 Task: Create a due date automation trigger when advanced on, 2 working days before a card is due add fields without custom field "Resume" set to a number lower than 1 and lower or equal to 10 is due at 11:00 AM.
Action: Mouse moved to (1164, 95)
Screenshot: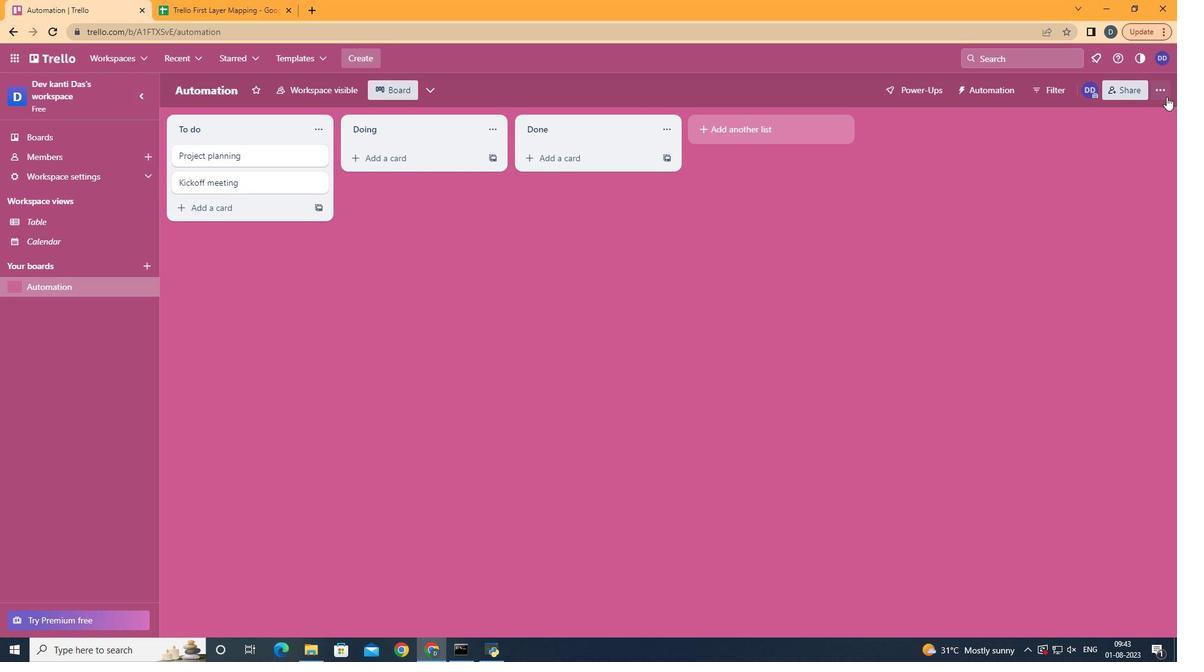 
Action: Mouse pressed left at (1164, 95)
Screenshot: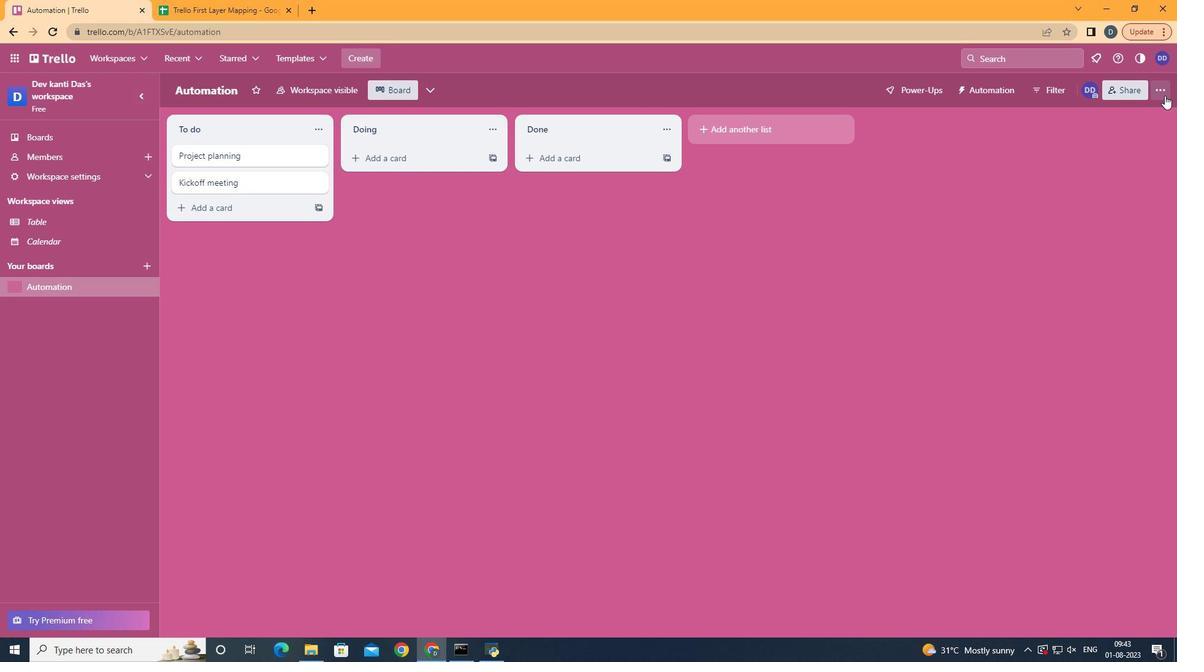 
Action: Mouse moved to (1079, 258)
Screenshot: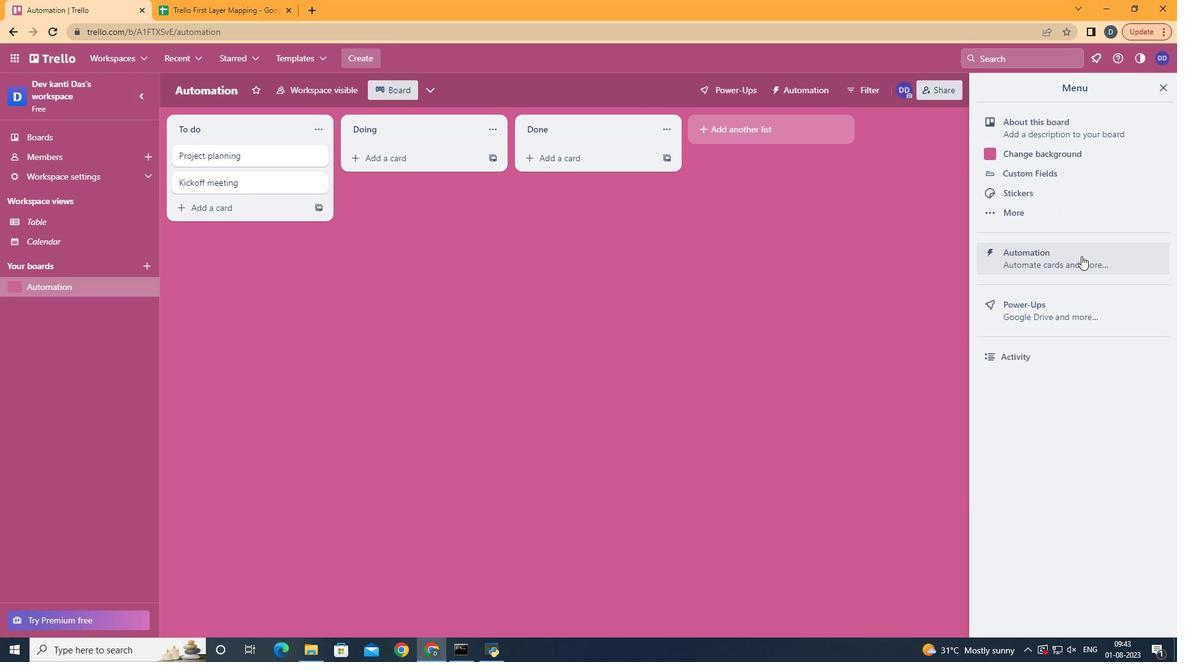 
Action: Mouse pressed left at (1079, 258)
Screenshot: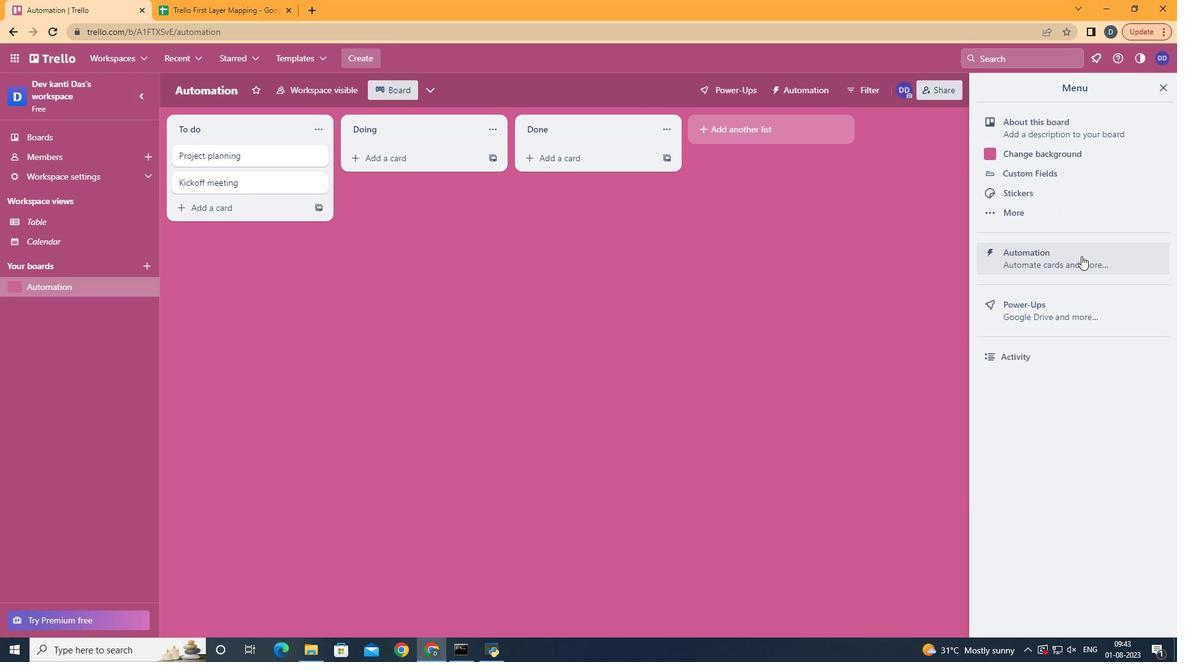 
Action: Mouse moved to (248, 249)
Screenshot: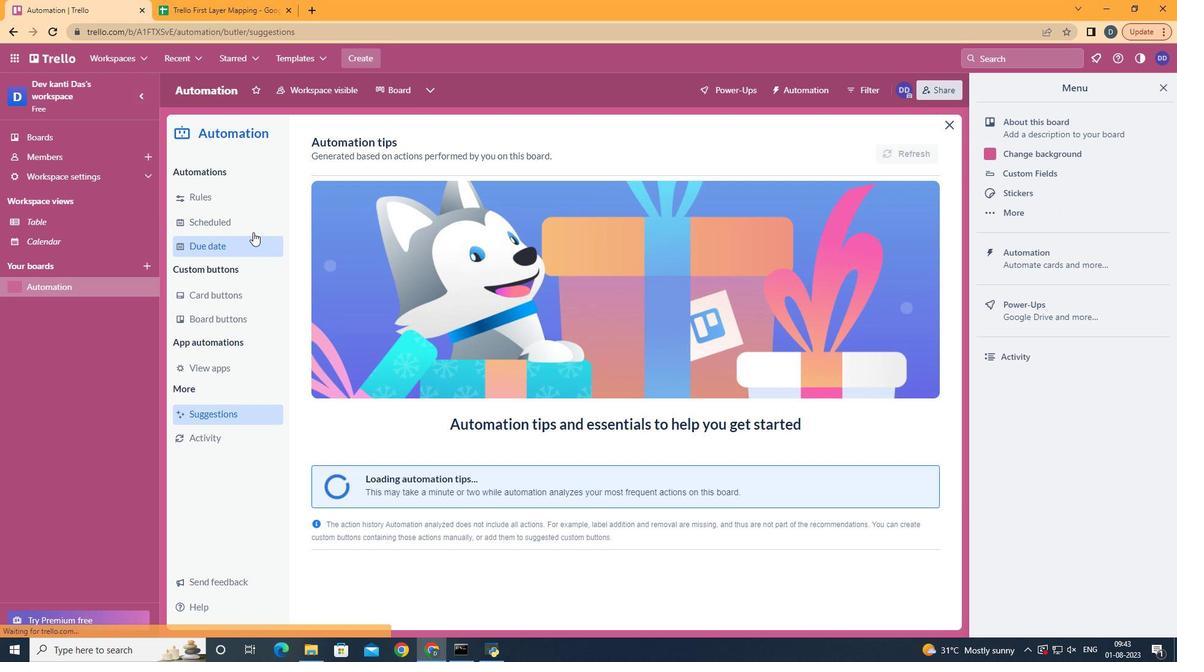 
Action: Mouse pressed left at (248, 249)
Screenshot: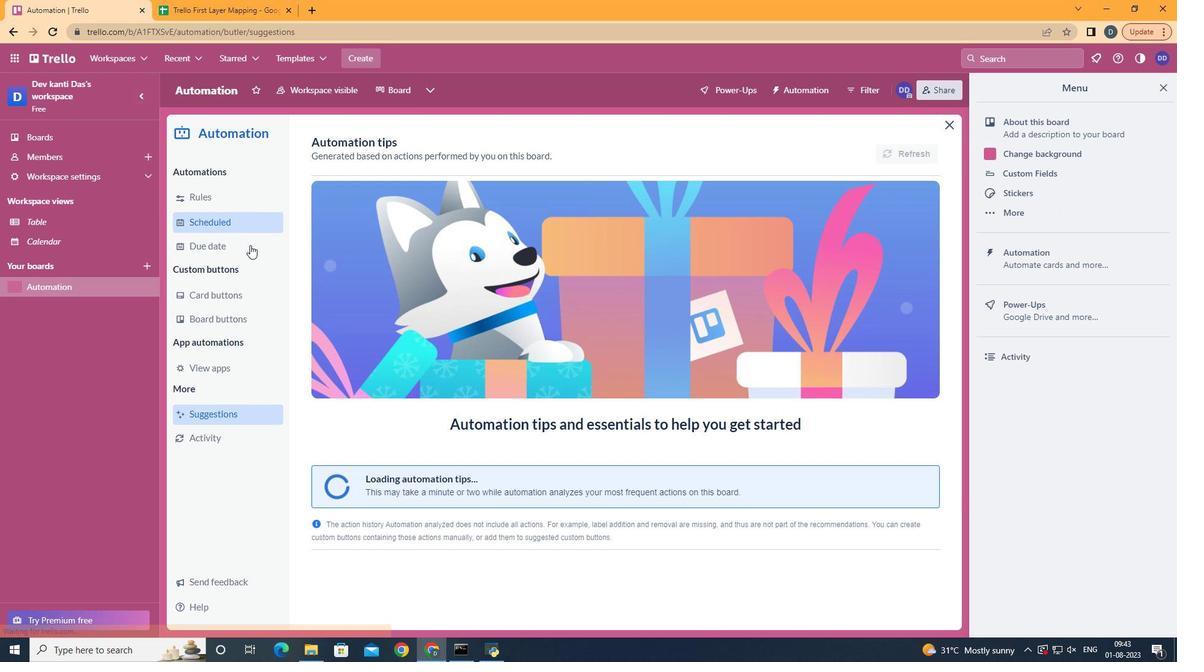 
Action: Mouse moved to (874, 140)
Screenshot: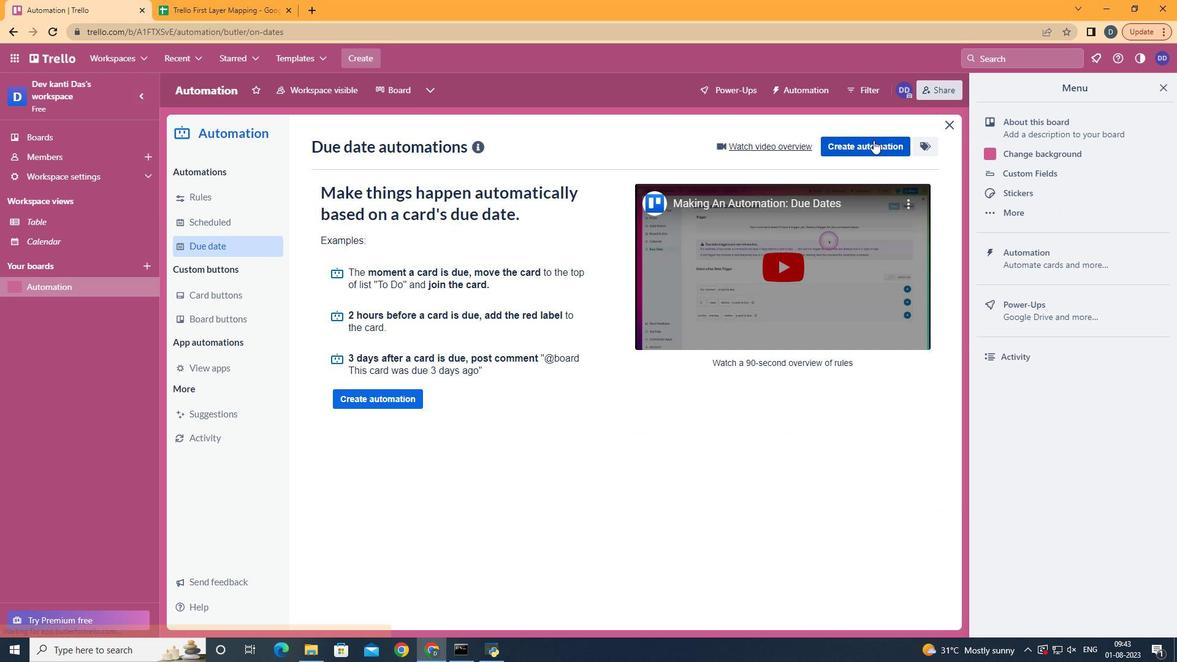 
Action: Mouse pressed left at (874, 140)
Screenshot: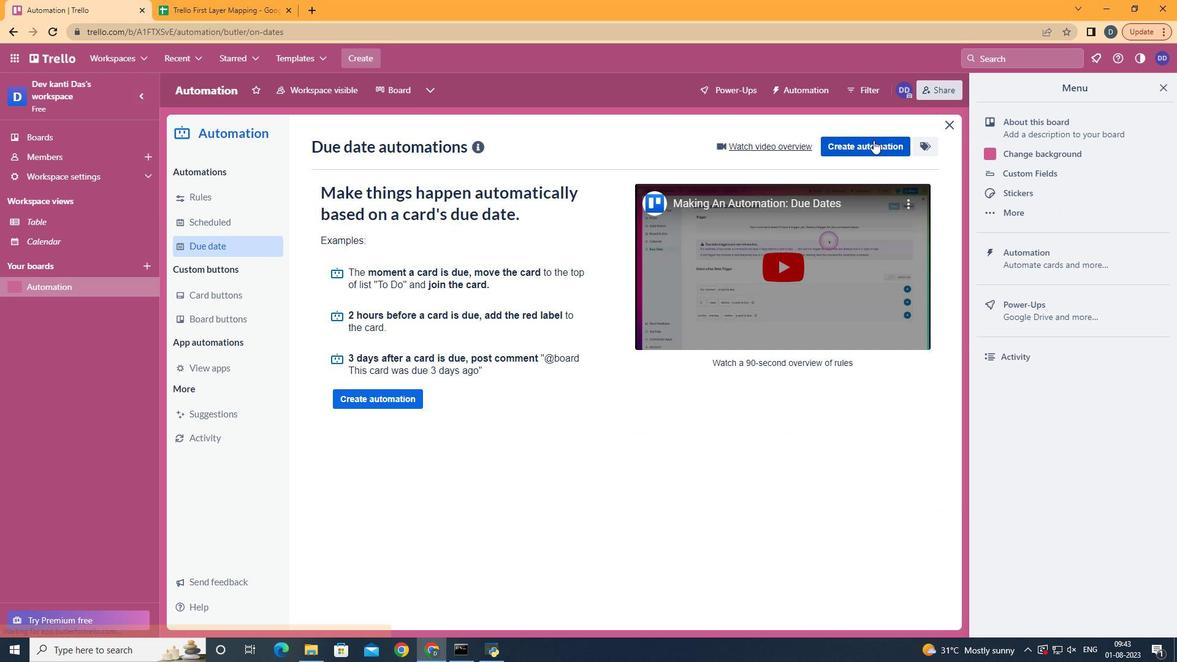 
Action: Mouse moved to (628, 261)
Screenshot: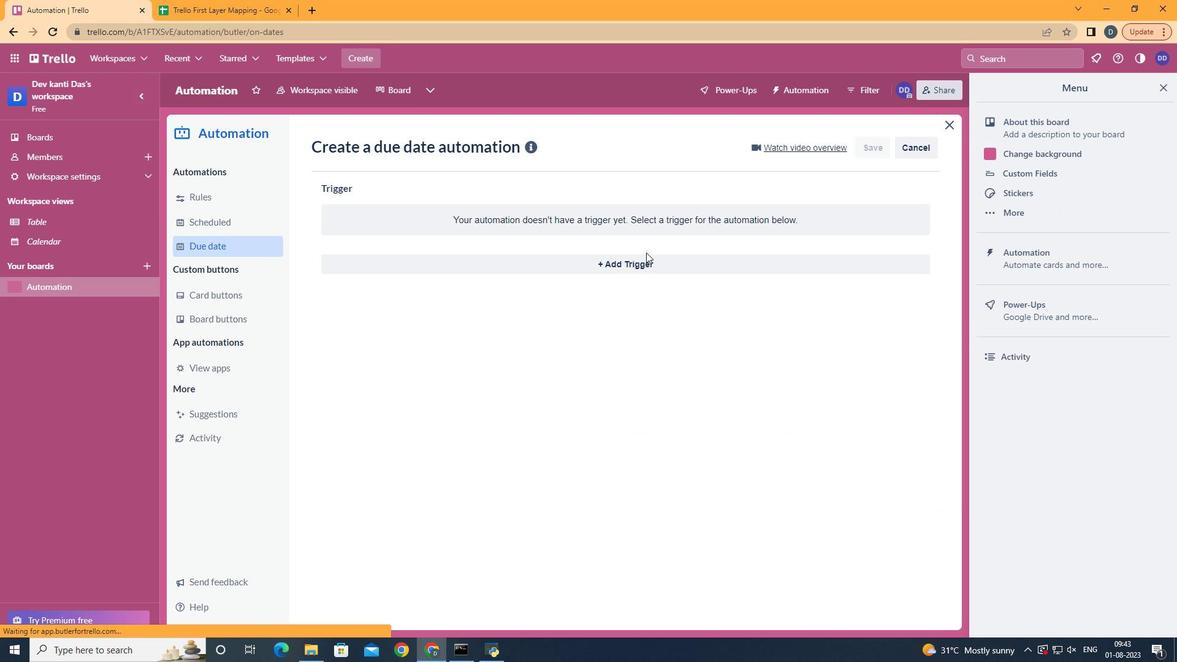 
Action: Mouse pressed left at (628, 261)
Screenshot: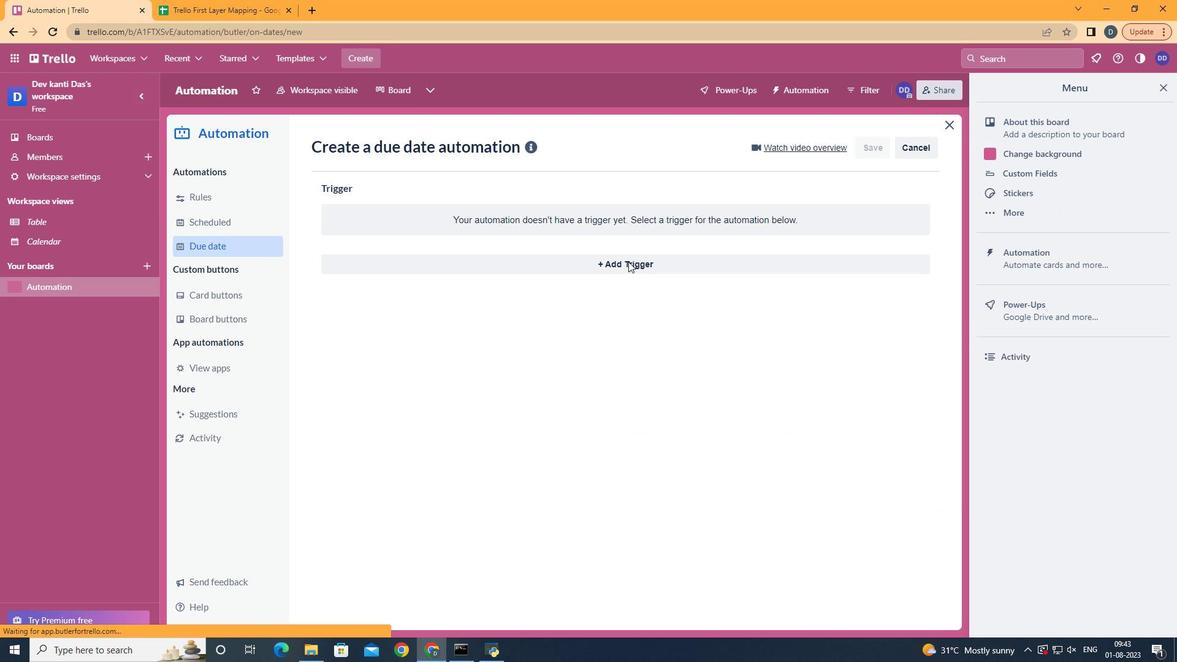 
Action: Mouse moved to (398, 501)
Screenshot: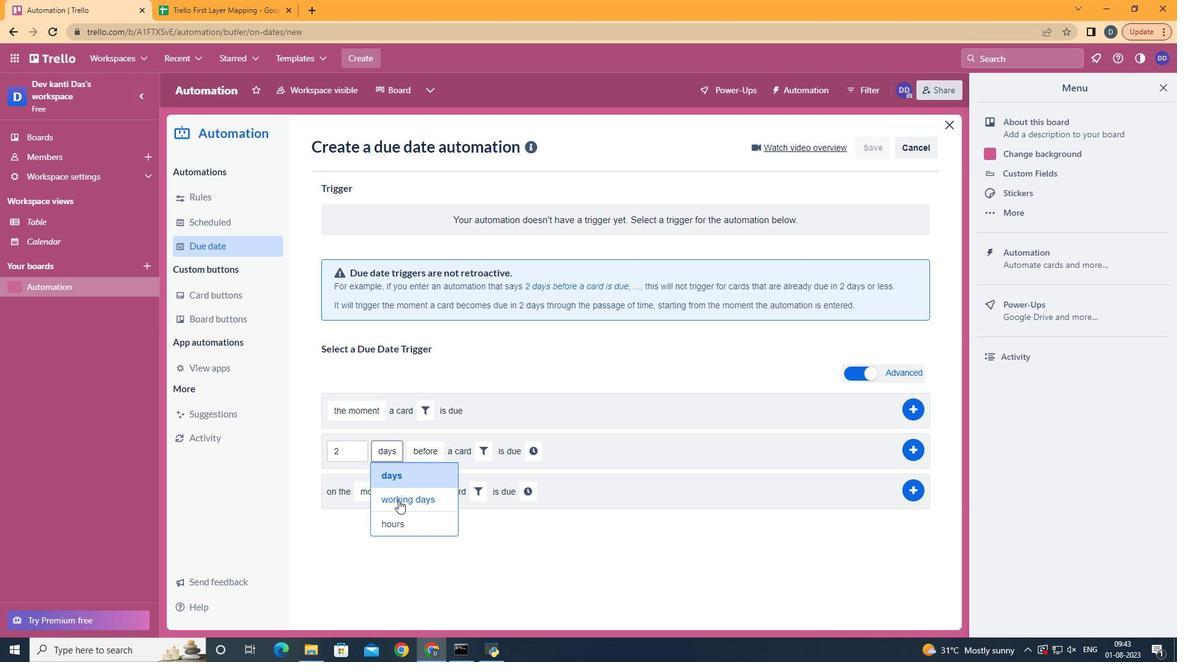 
Action: Mouse pressed left at (398, 501)
Screenshot: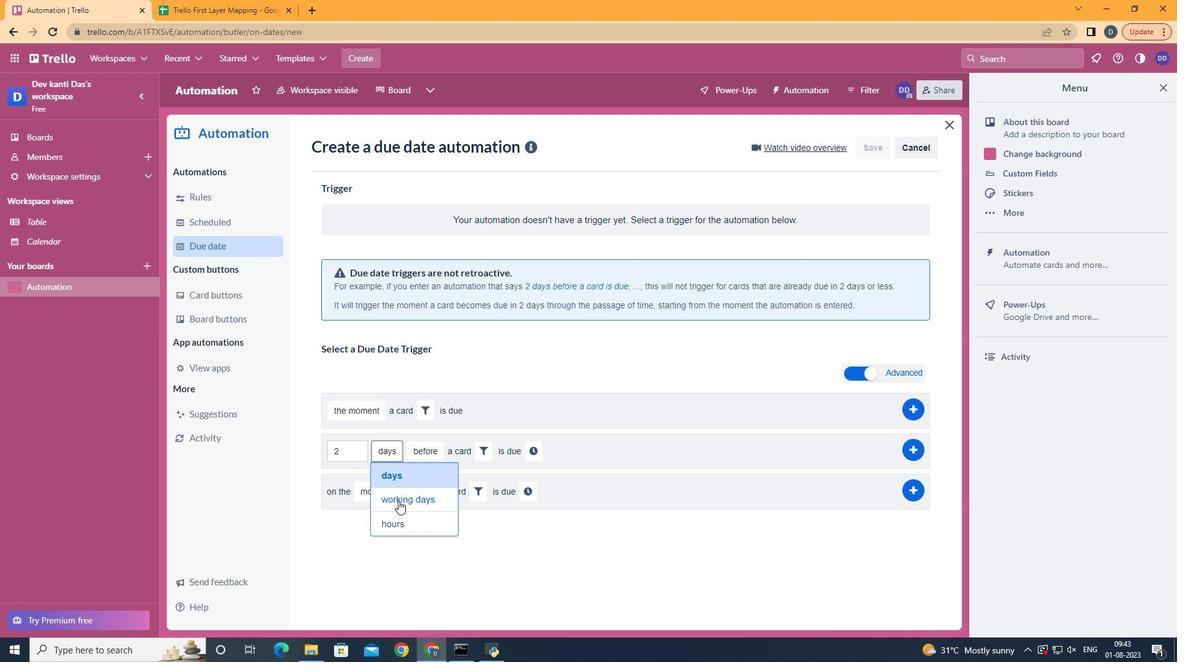 
Action: Mouse moved to (513, 451)
Screenshot: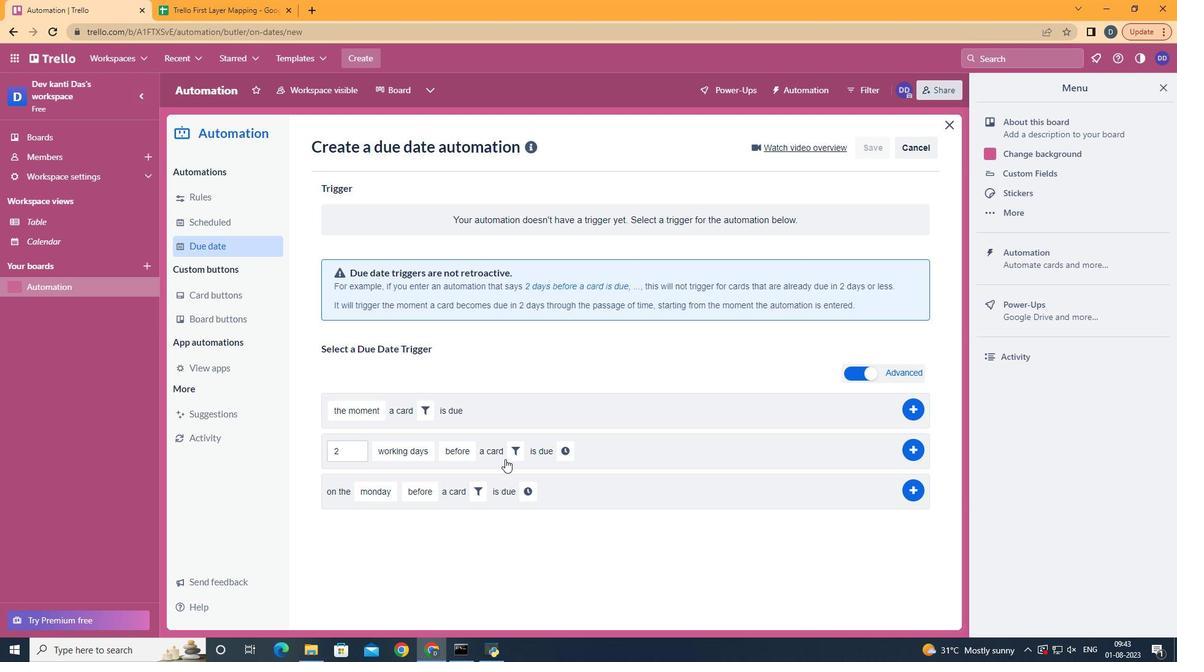 
Action: Mouse pressed left at (513, 451)
Screenshot: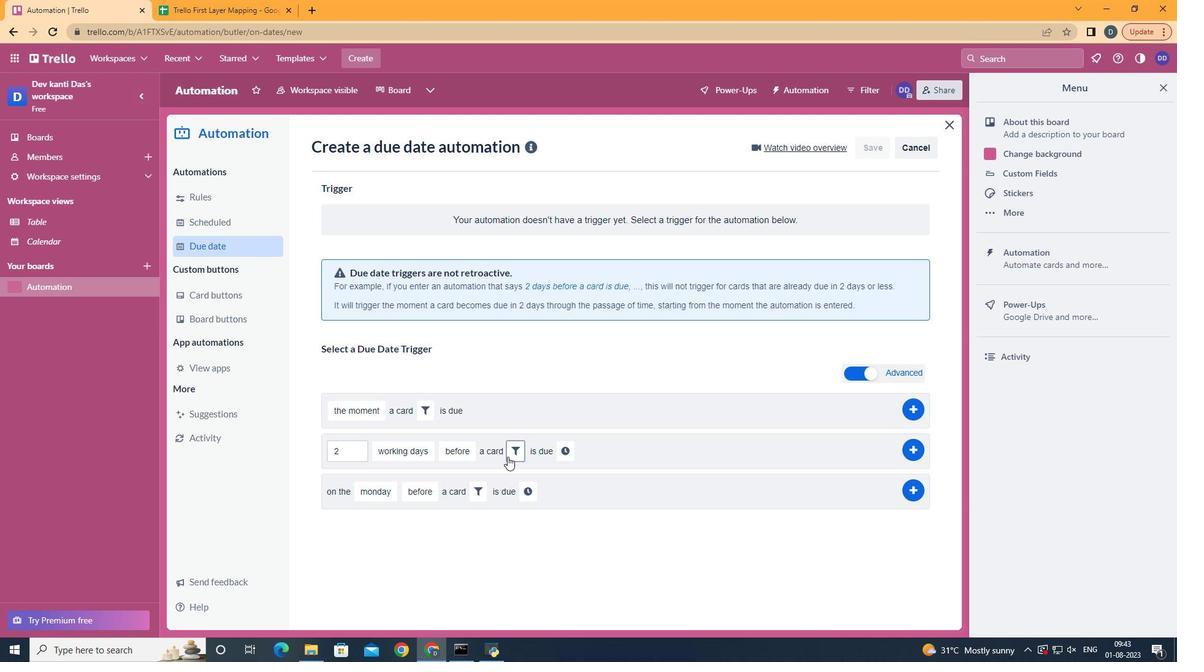 
Action: Mouse moved to (721, 485)
Screenshot: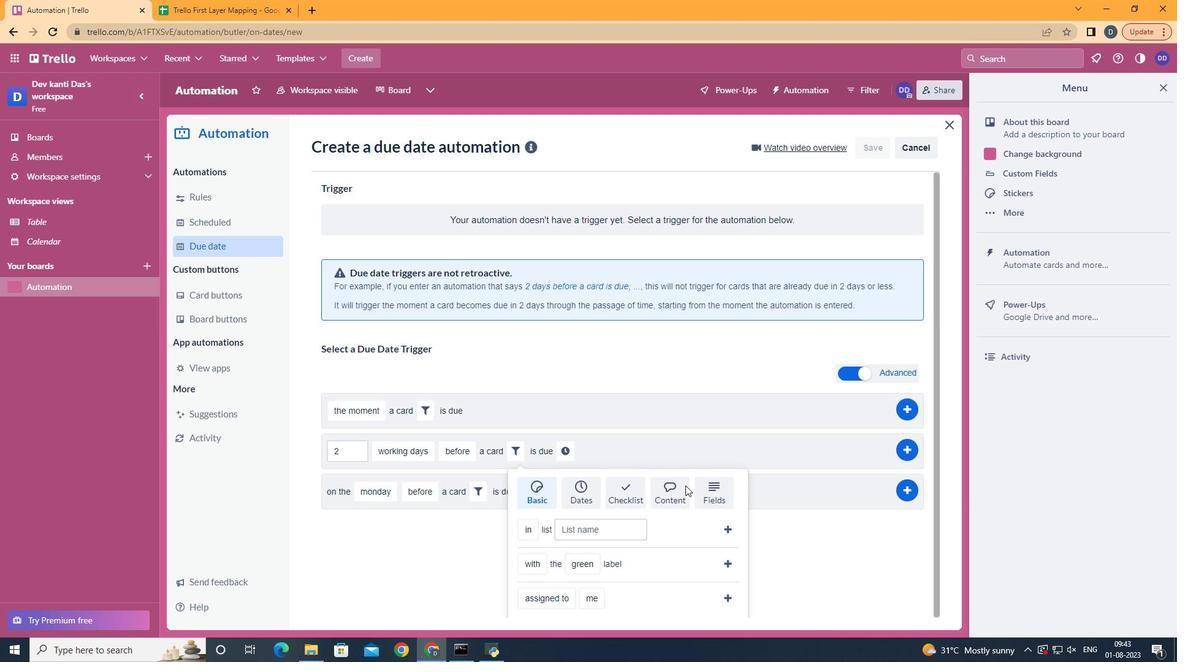 
Action: Mouse pressed left at (721, 485)
Screenshot: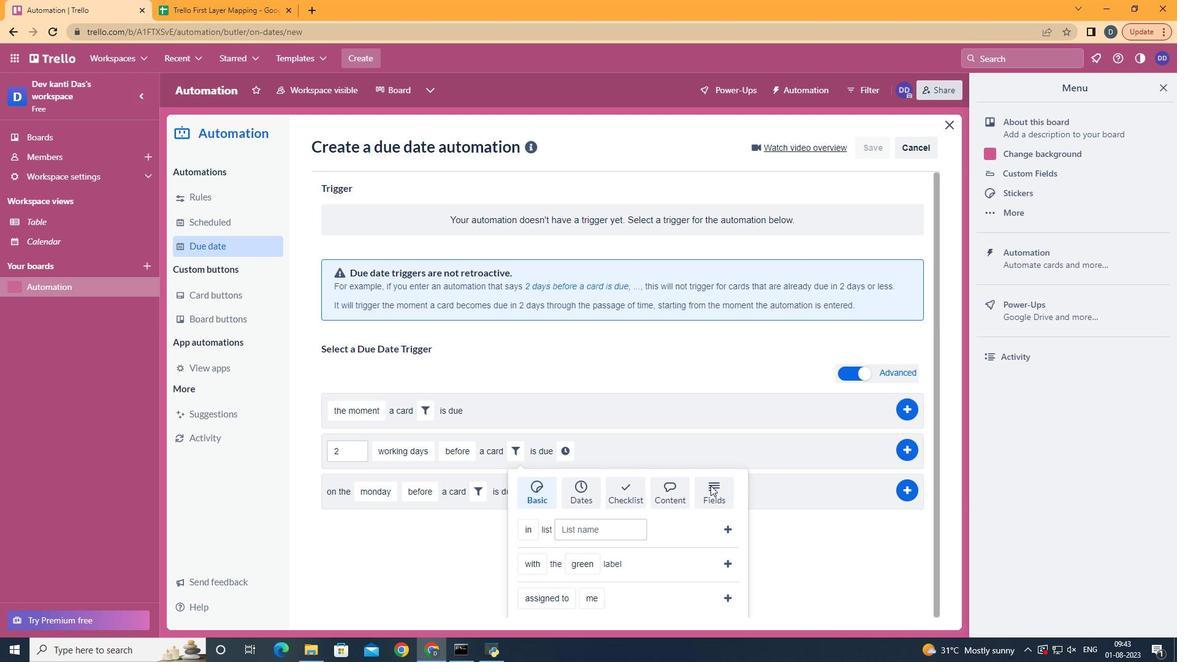 
Action: Mouse moved to (725, 469)
Screenshot: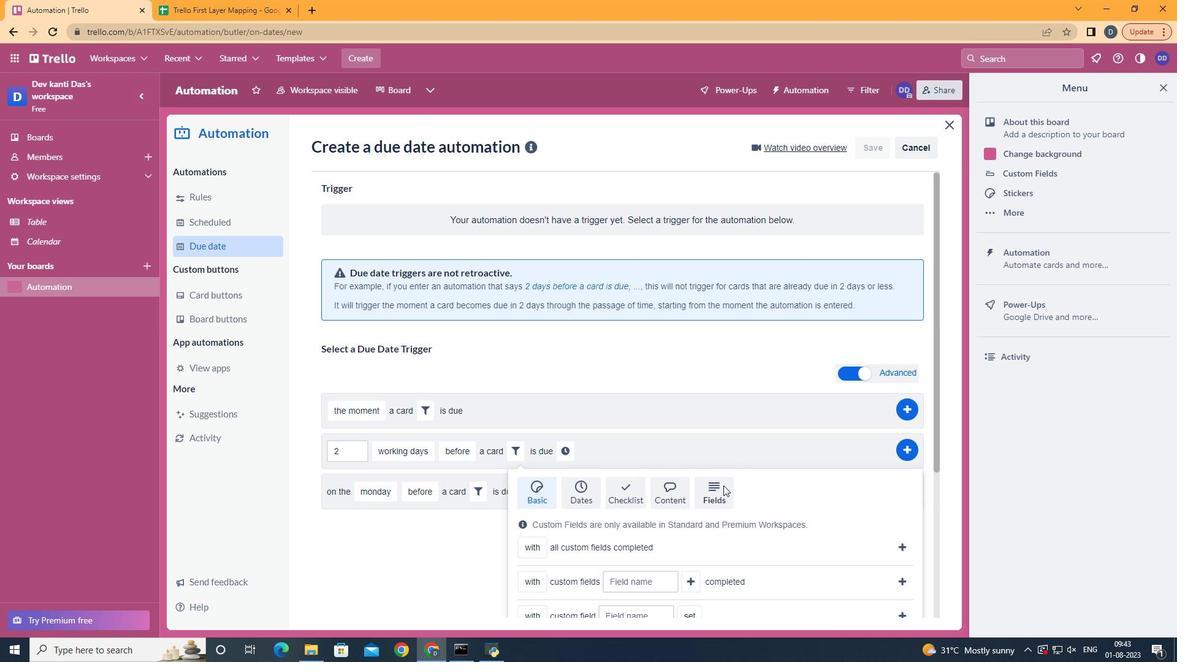 
Action: Mouse scrolled (725, 468) with delta (0, 0)
Screenshot: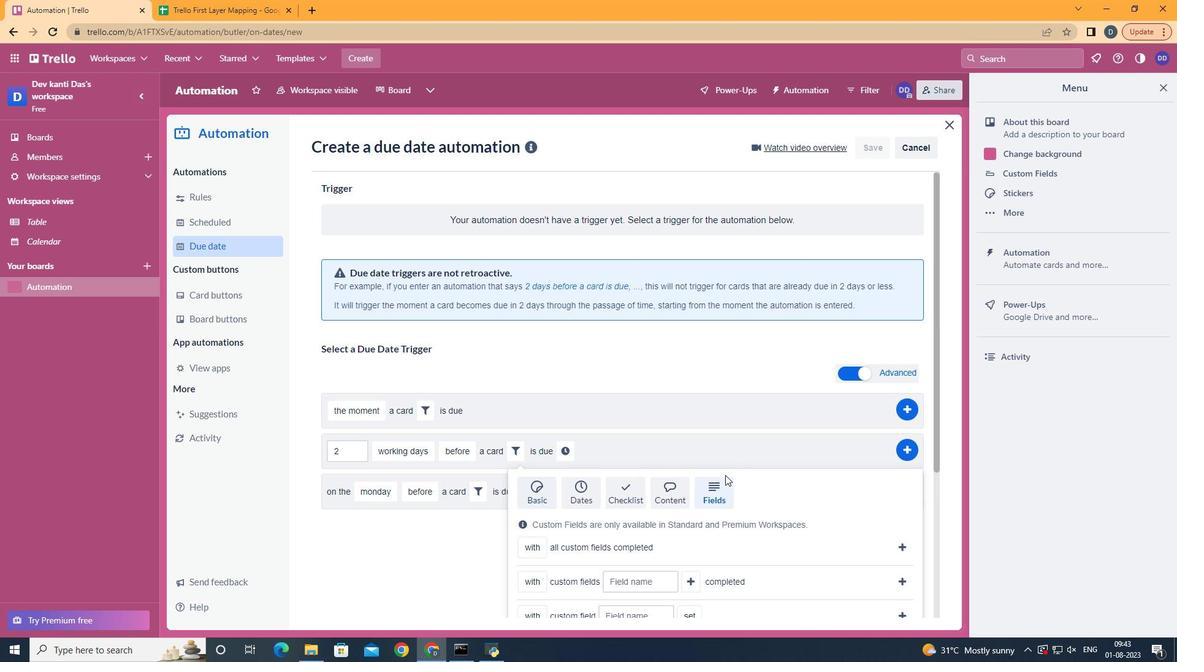 
Action: Mouse scrolled (725, 468) with delta (0, 0)
Screenshot: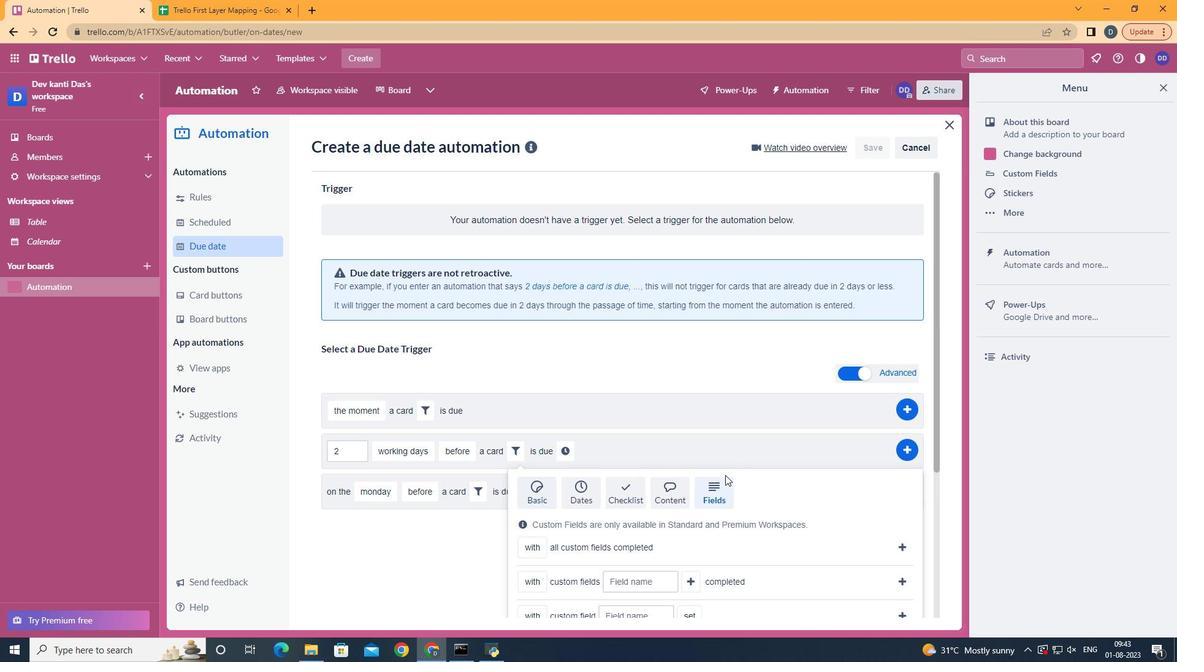
Action: Mouse scrolled (725, 468) with delta (0, 0)
Screenshot: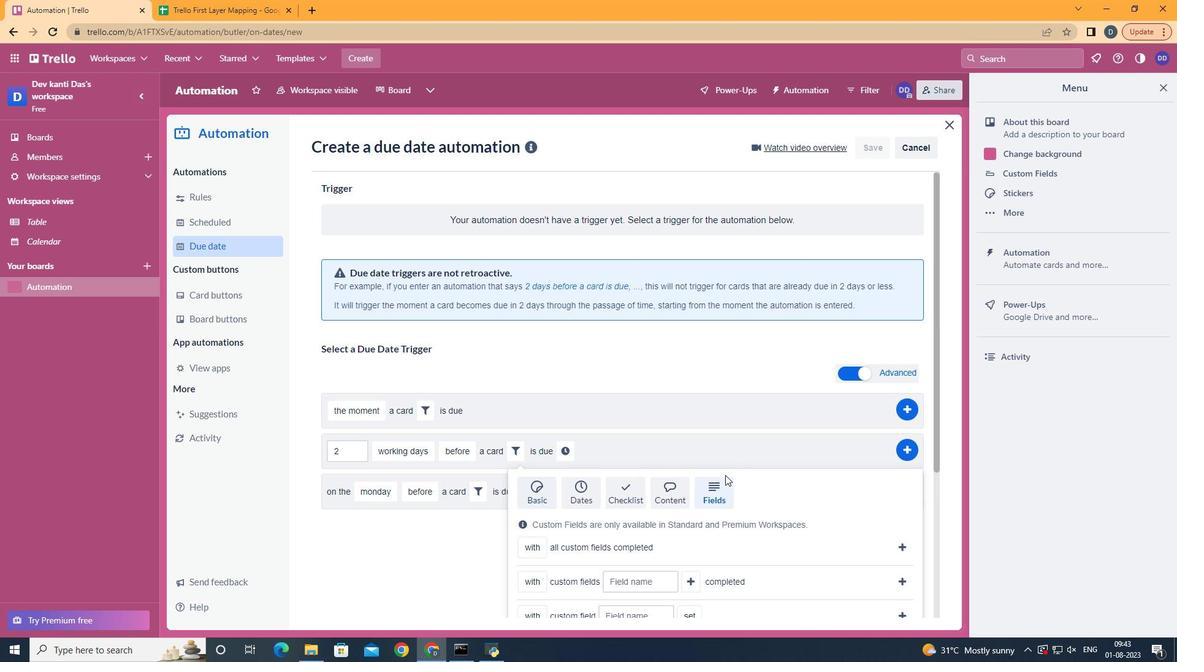 
Action: Mouse scrolled (725, 468) with delta (0, 0)
Screenshot: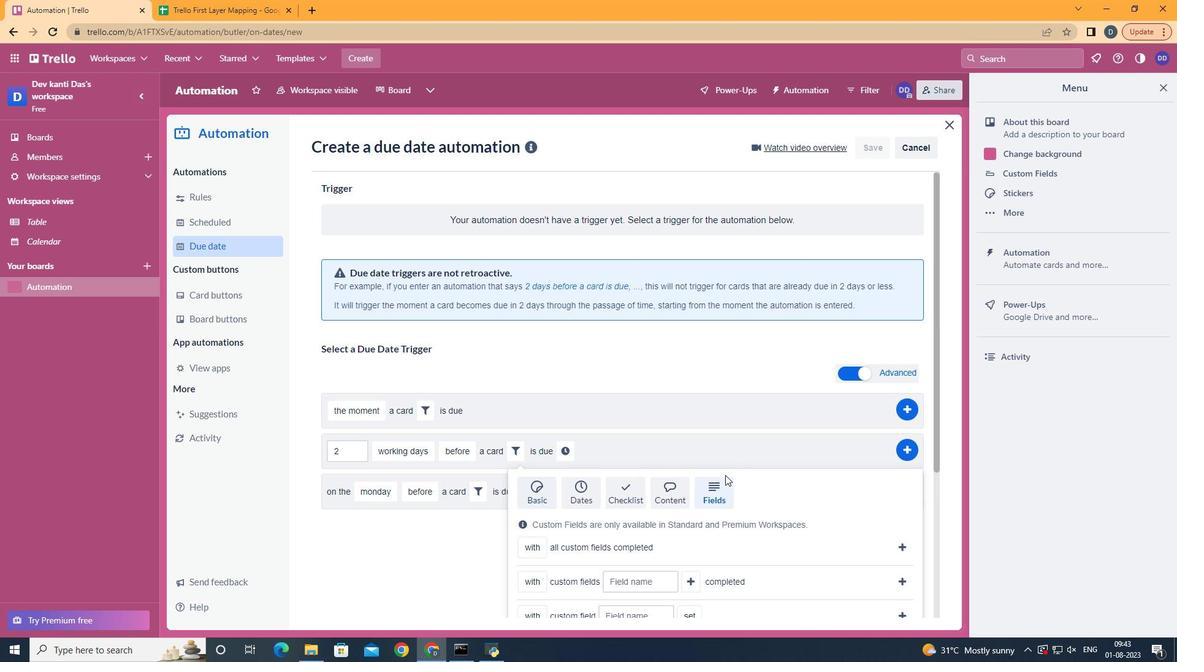 
Action: Mouse scrolled (725, 468) with delta (0, 0)
Screenshot: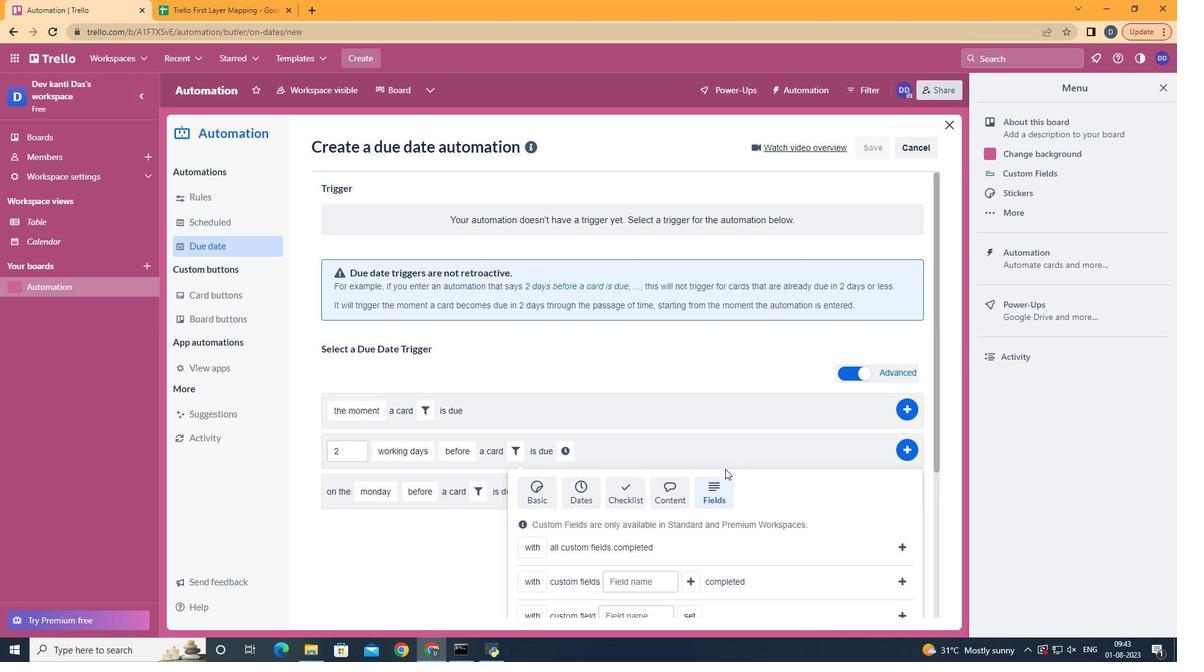 
Action: Mouse scrolled (725, 468) with delta (0, 0)
Screenshot: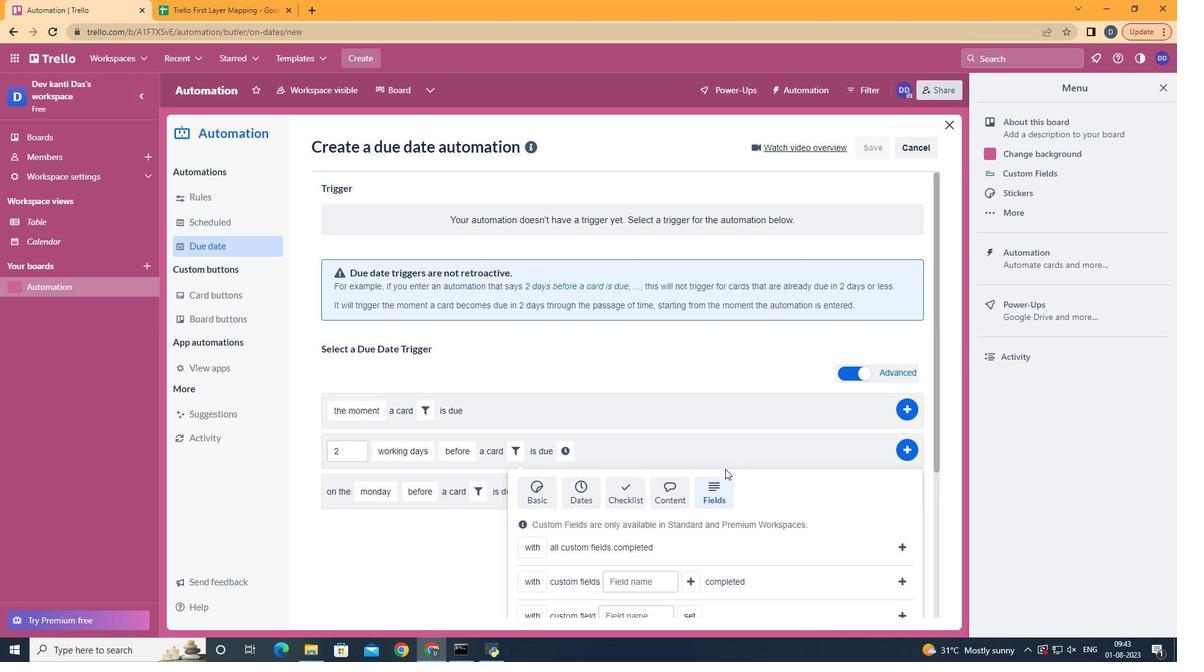 
Action: Mouse moved to (725, 467)
Screenshot: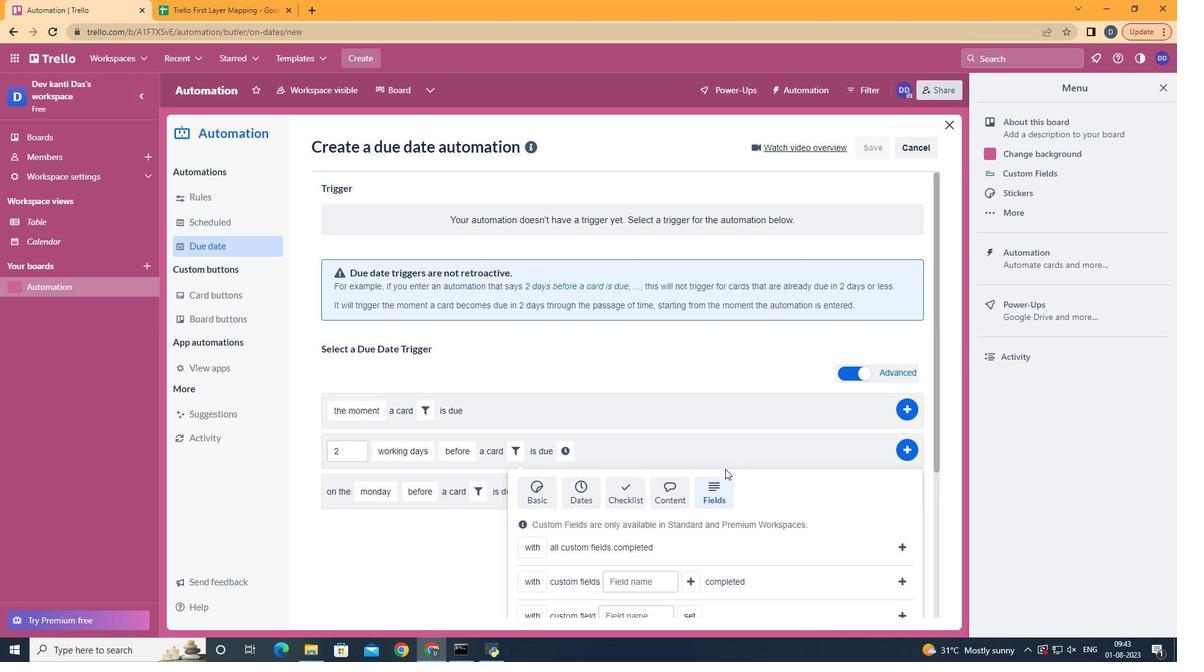 
Action: Mouse scrolled (725, 467) with delta (0, 0)
Screenshot: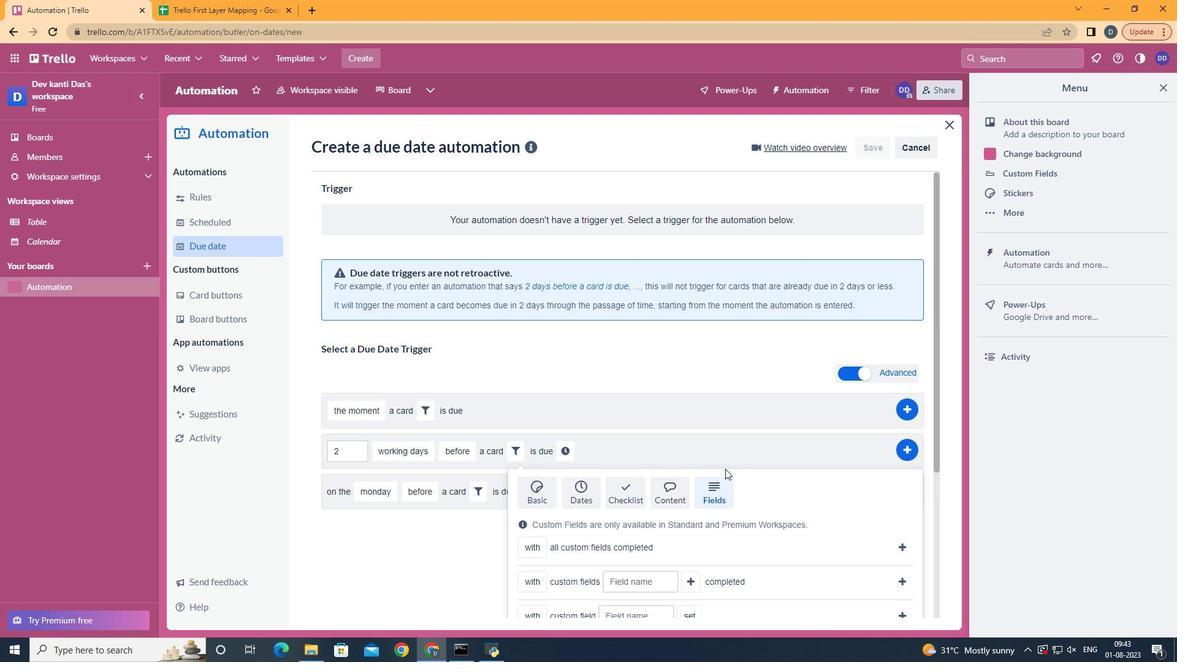 
Action: Mouse moved to (546, 554)
Screenshot: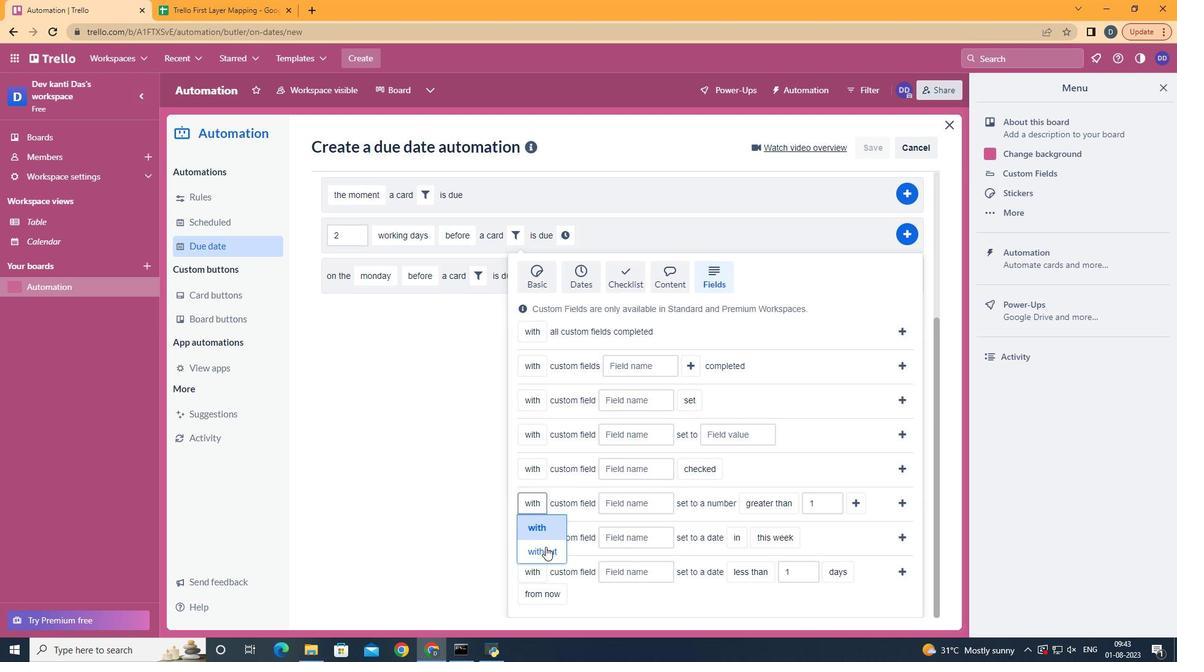 
Action: Mouse pressed left at (546, 554)
Screenshot: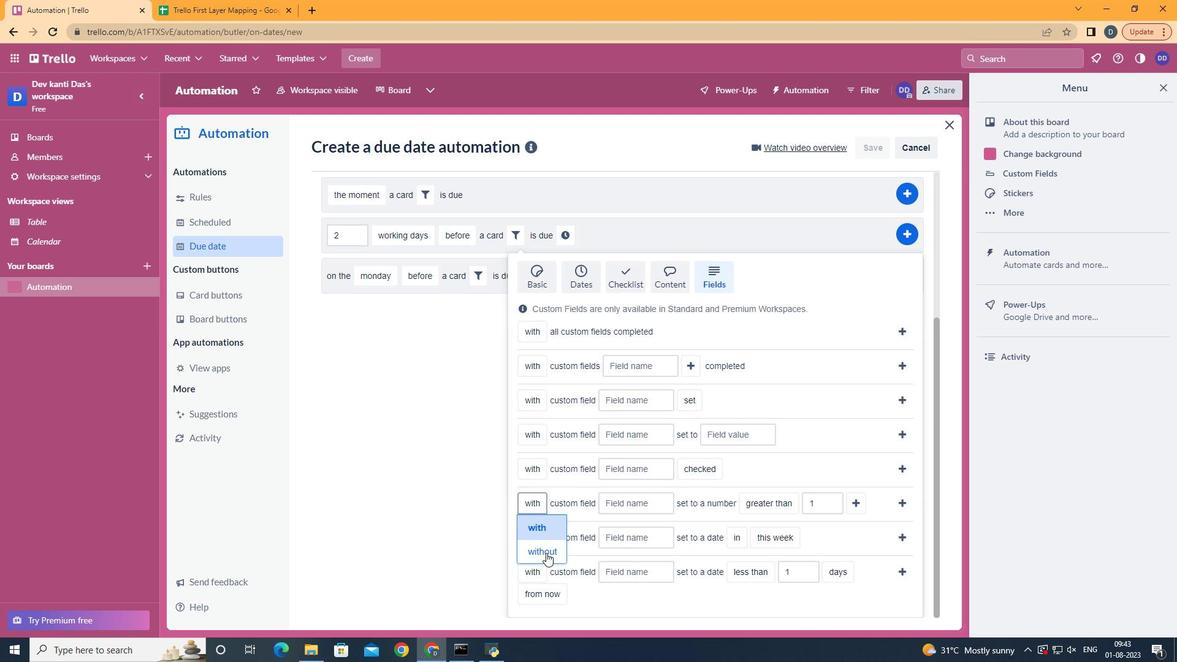 
Action: Mouse moved to (649, 521)
Screenshot: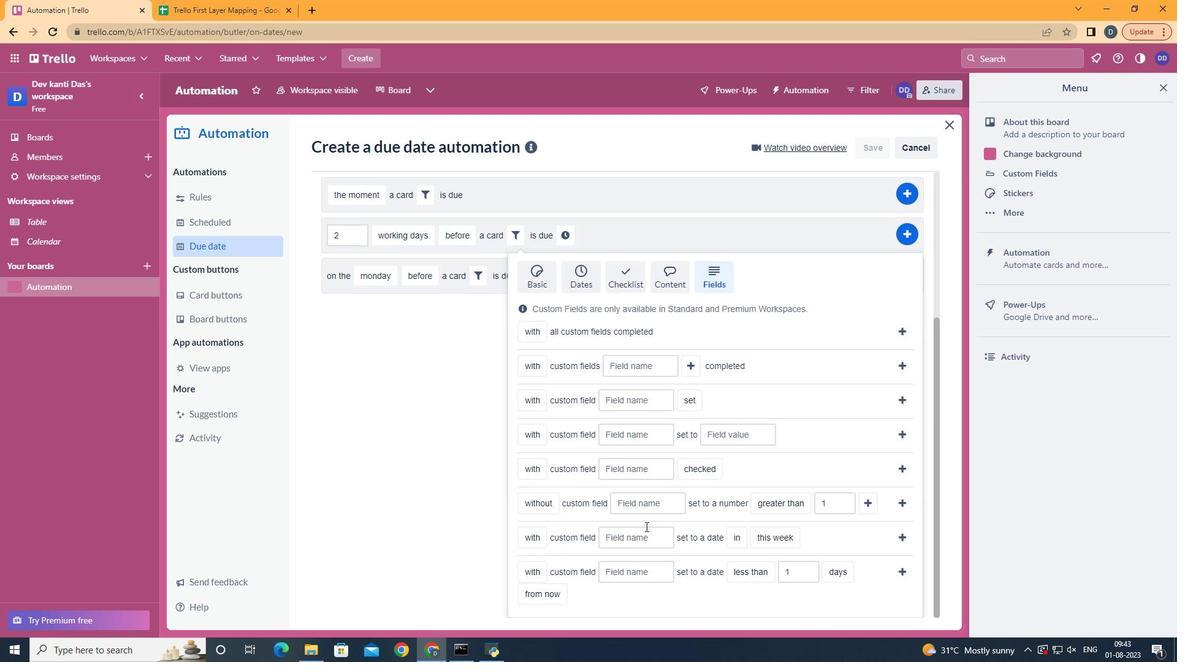 
Action: Mouse pressed left at (649, 521)
Screenshot: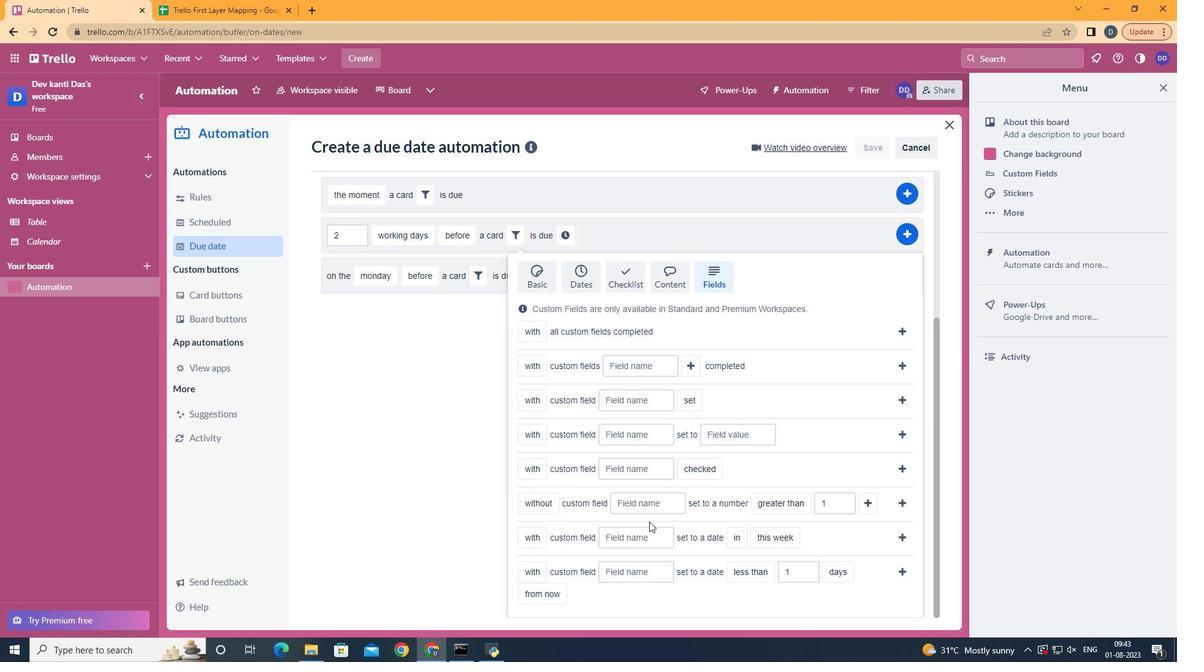 
Action: Mouse moved to (659, 499)
Screenshot: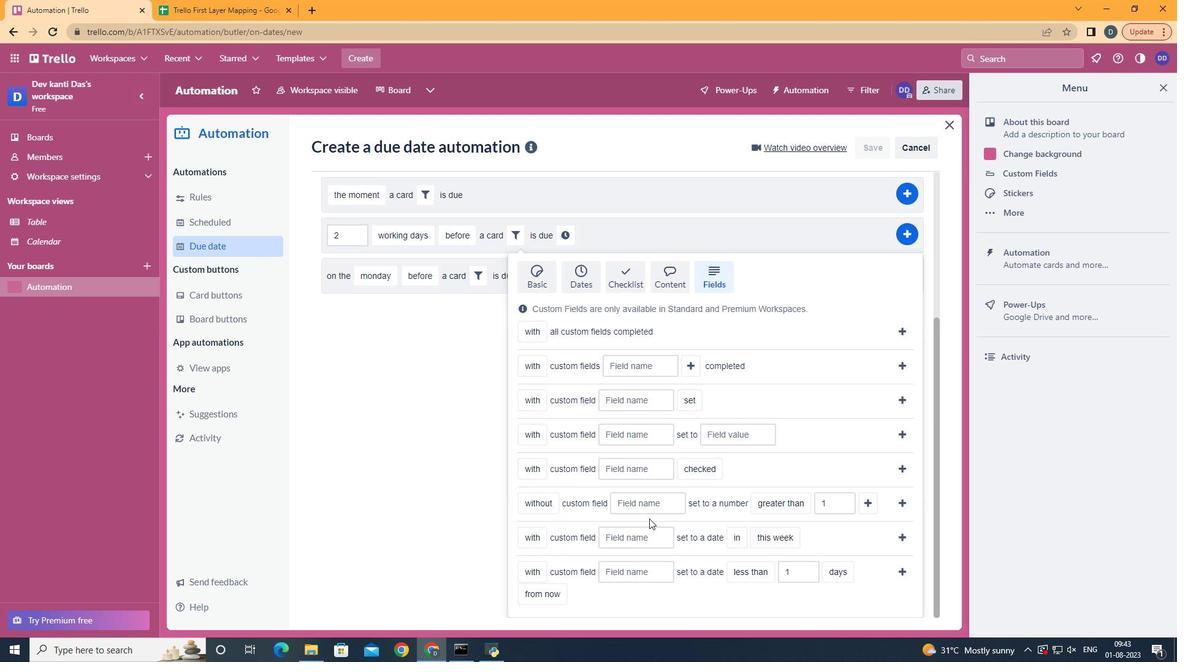 
Action: Mouse pressed left at (659, 499)
Screenshot: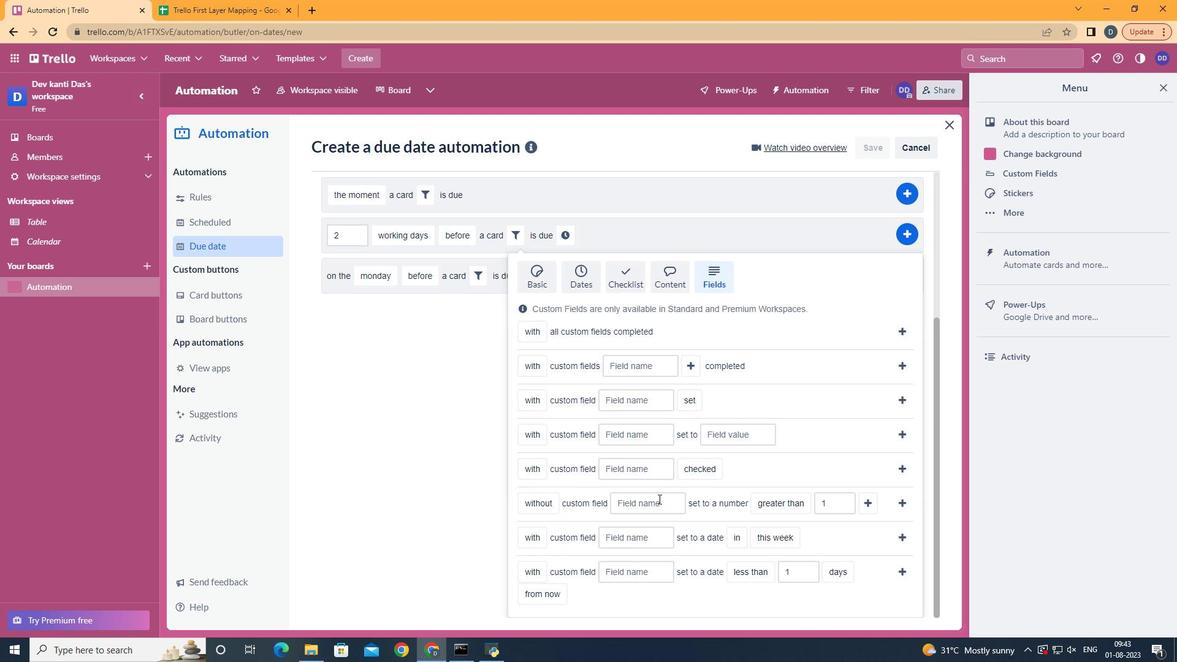
Action: Key pressed <Key.shift>Resume
Screenshot: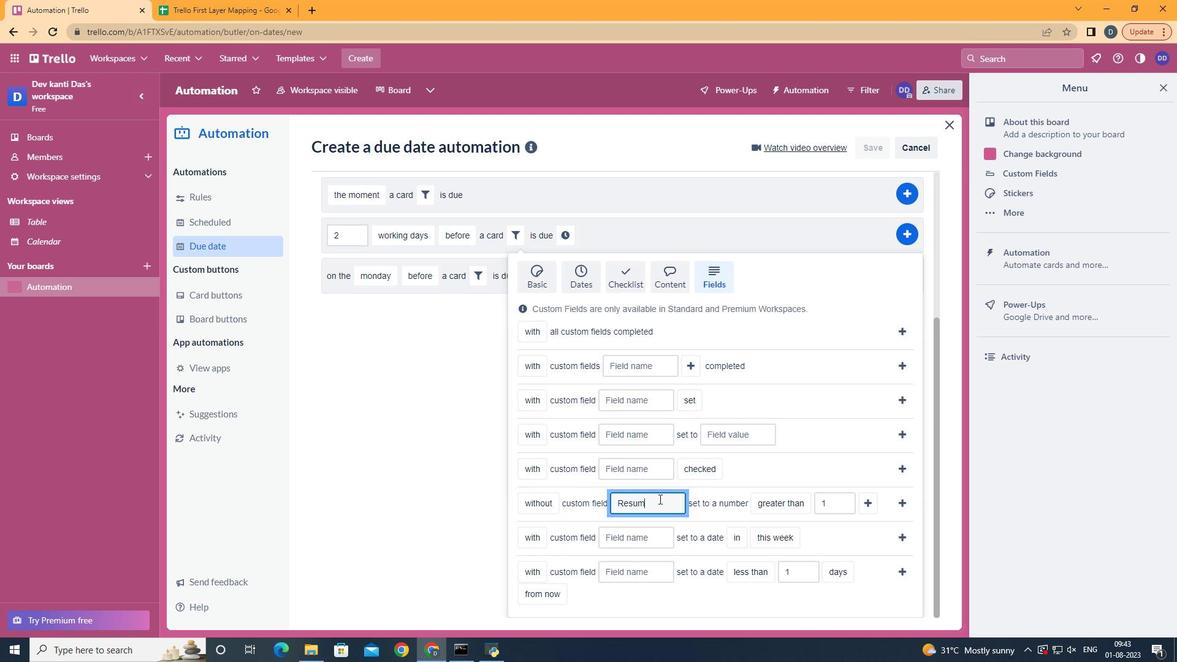 
Action: Mouse moved to (800, 574)
Screenshot: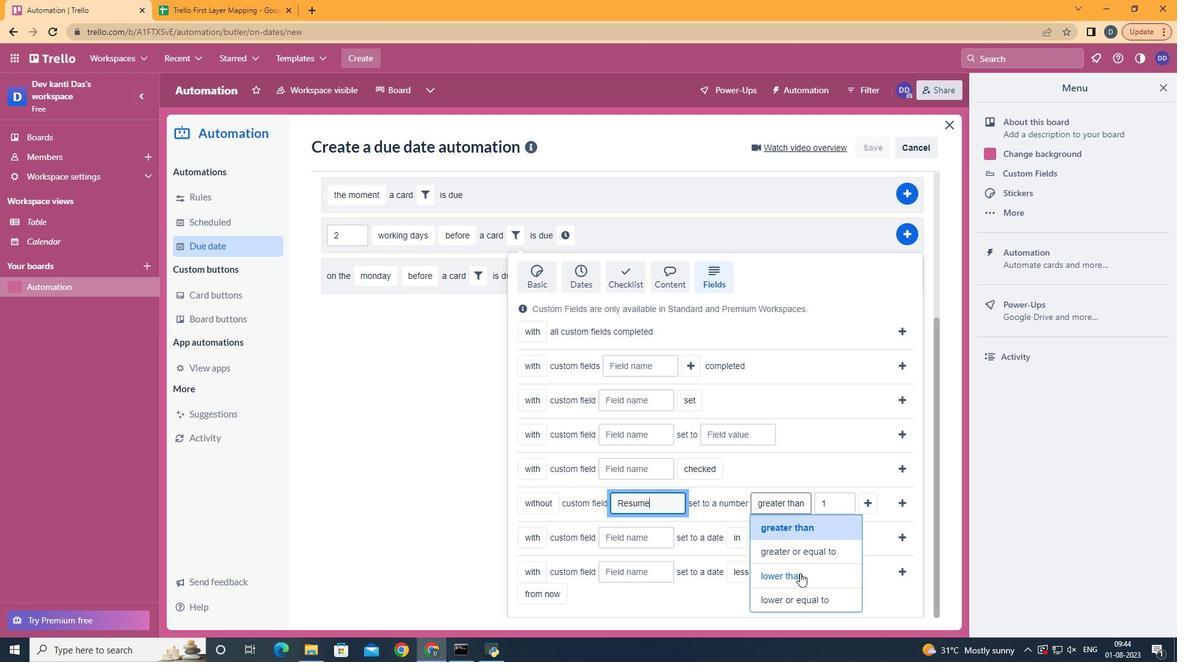 
Action: Mouse pressed left at (800, 574)
Screenshot: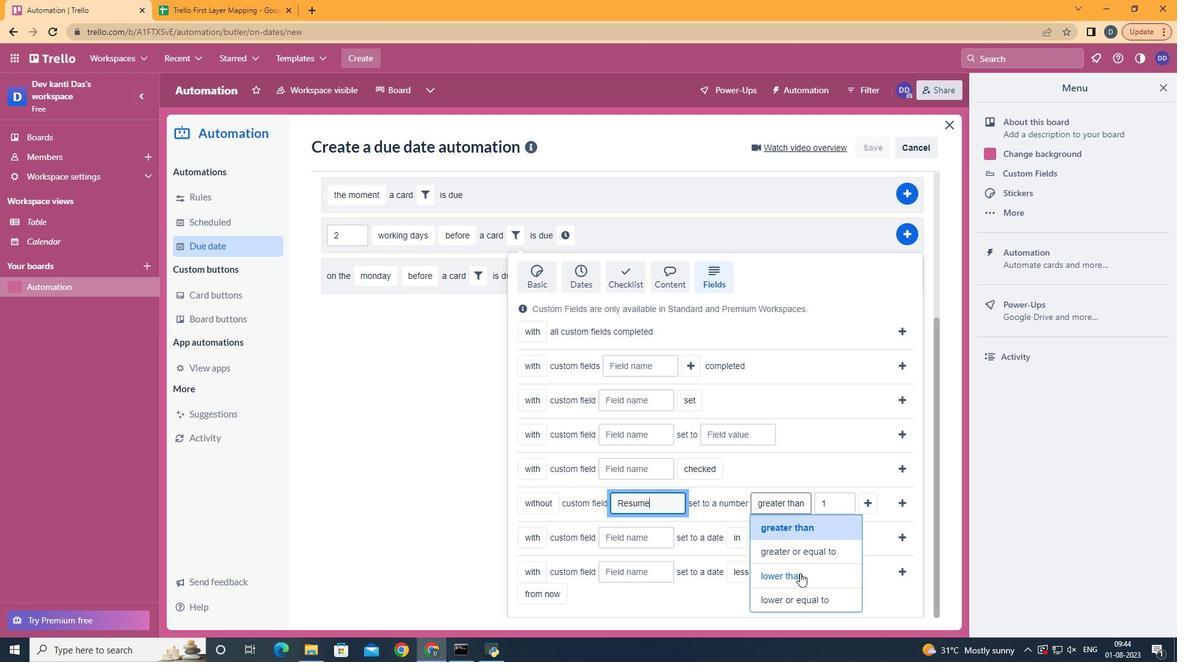 
Action: Mouse moved to (866, 505)
Screenshot: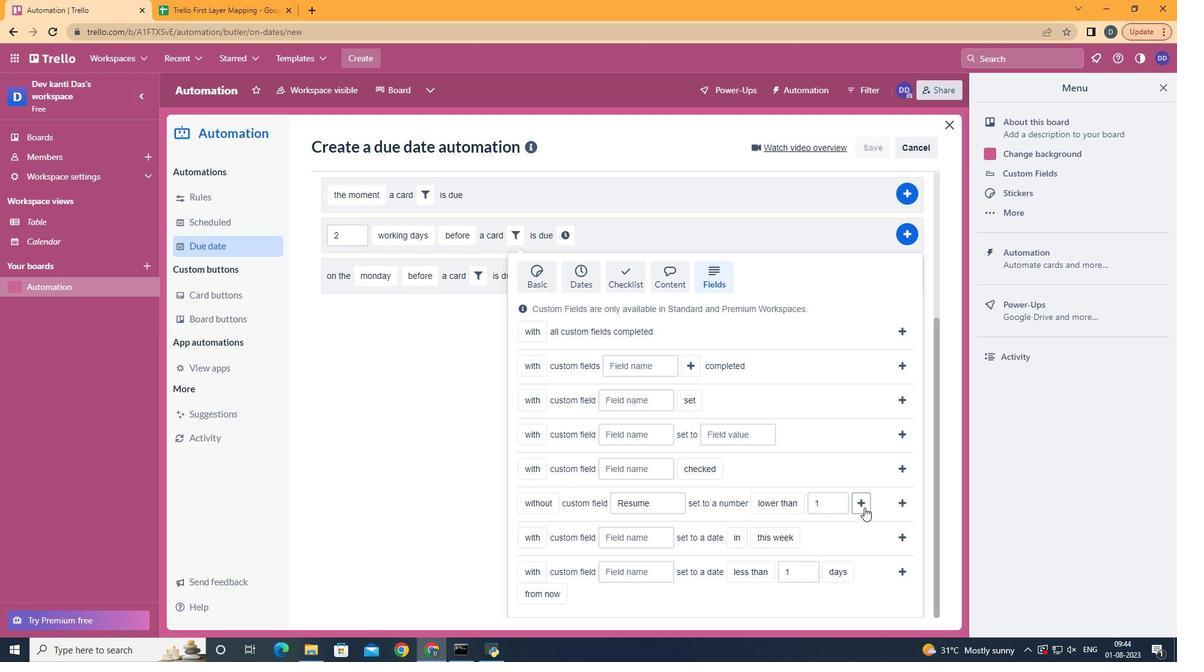 
Action: Mouse pressed left at (866, 505)
Screenshot: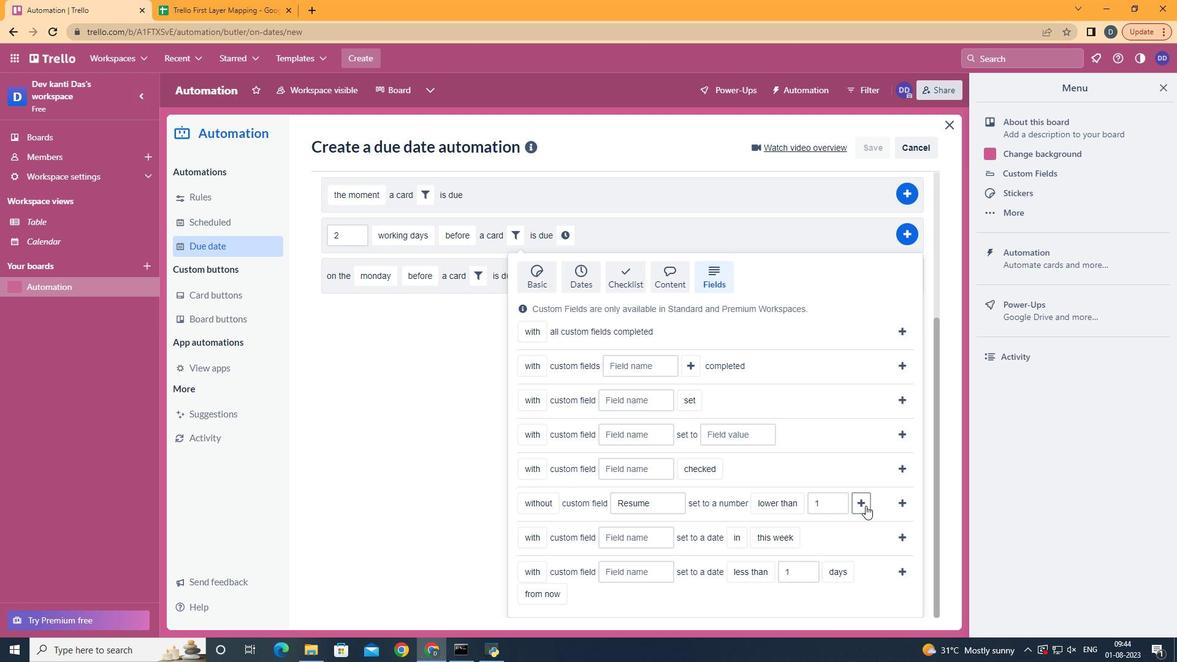 
Action: Mouse moved to (613, 459)
Screenshot: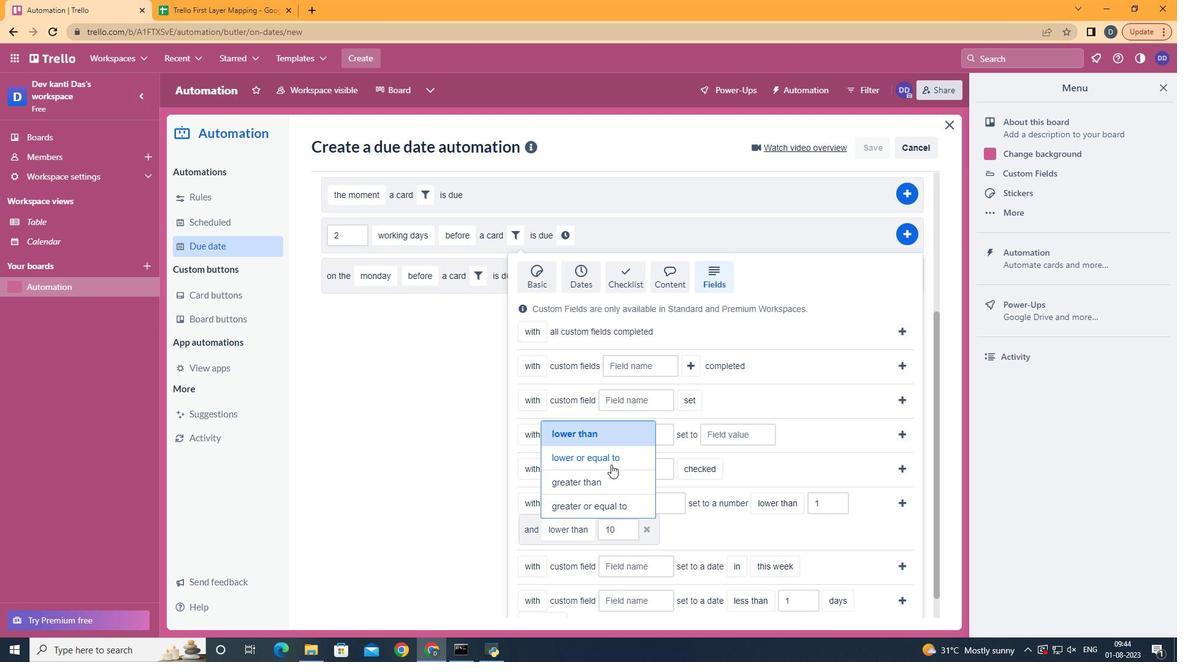 
Action: Mouse pressed left at (613, 459)
Screenshot: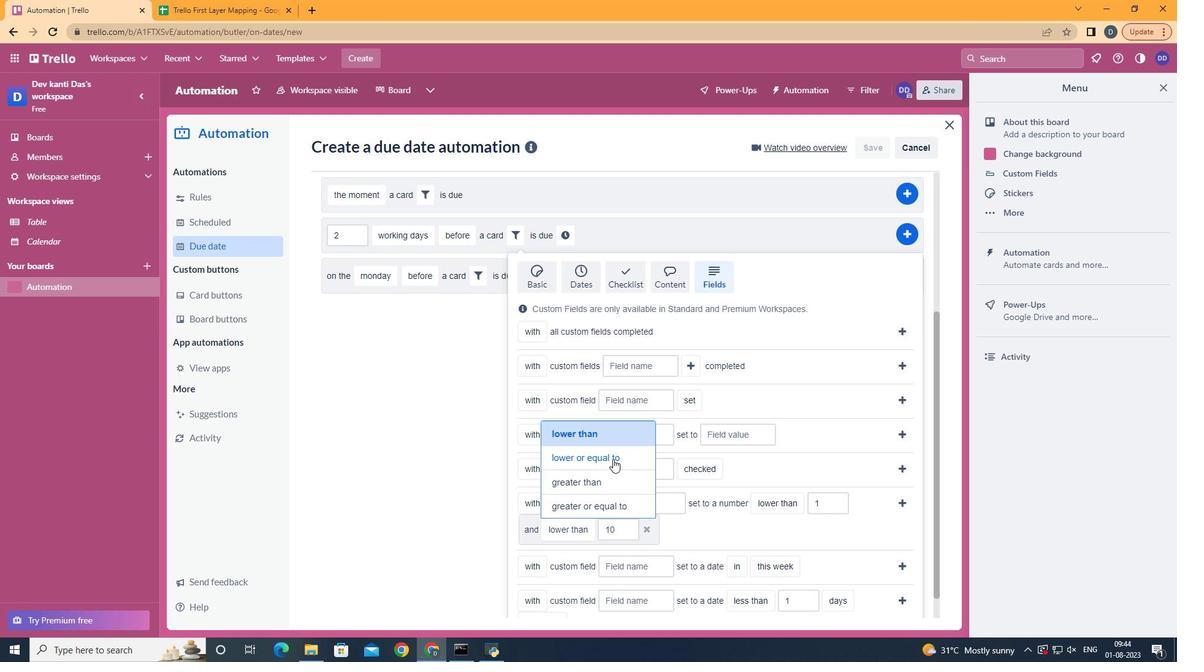 
Action: Mouse moved to (904, 502)
Screenshot: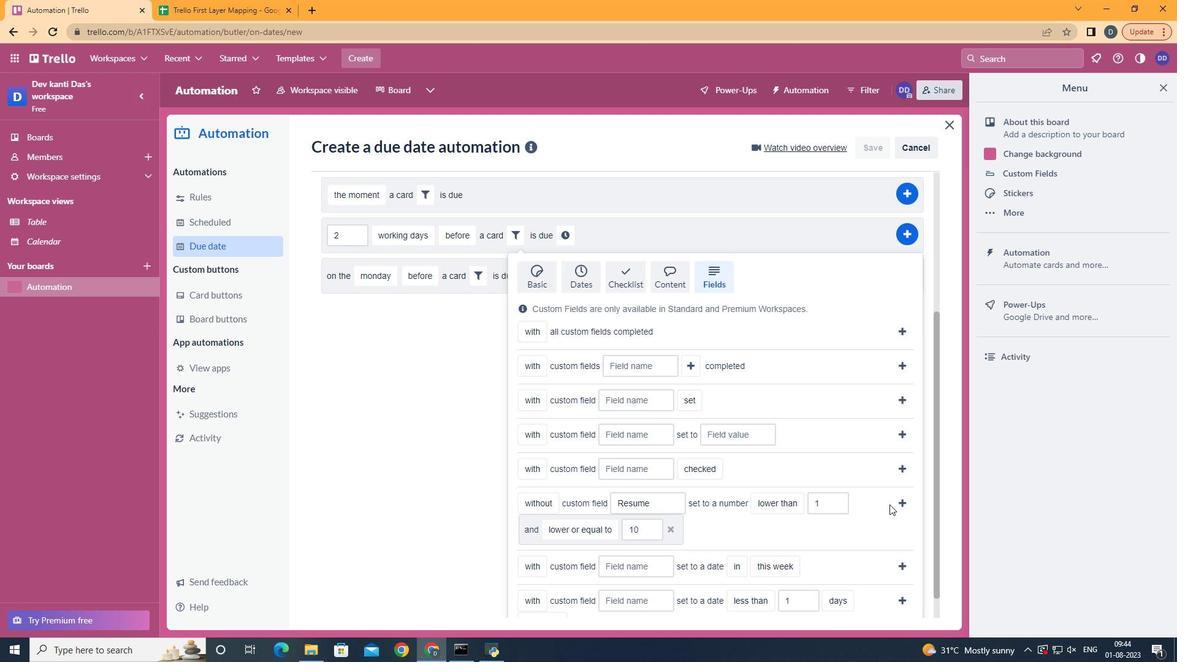 
Action: Mouse pressed left at (904, 502)
Screenshot: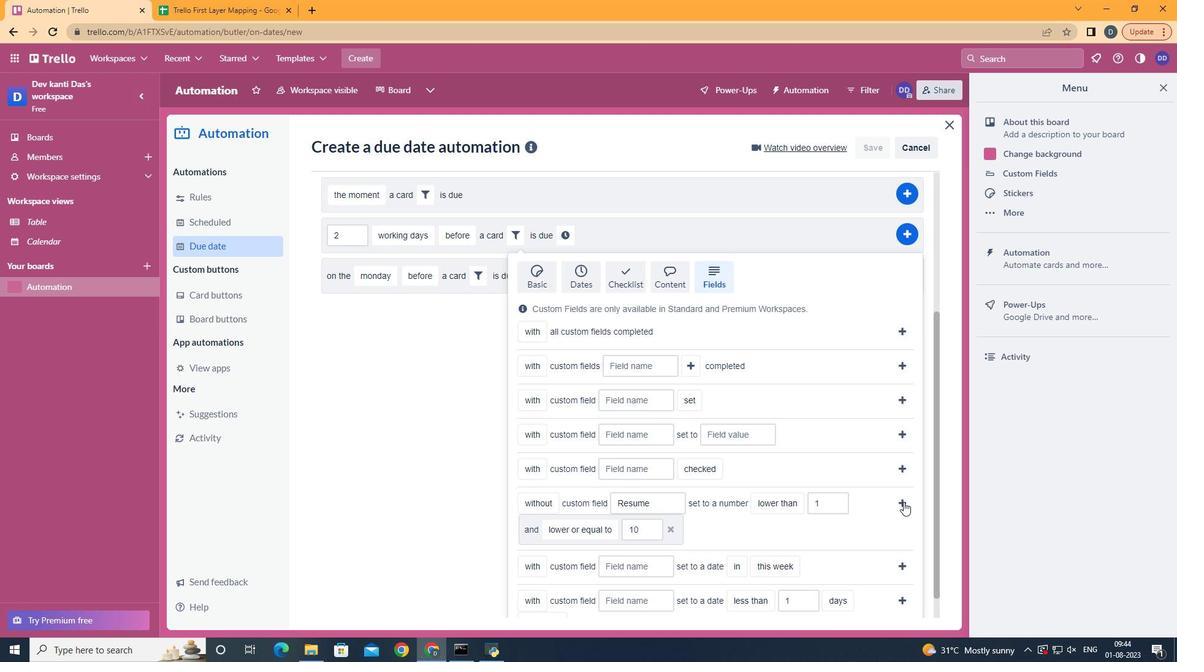 
Action: Mouse moved to (352, 479)
Screenshot: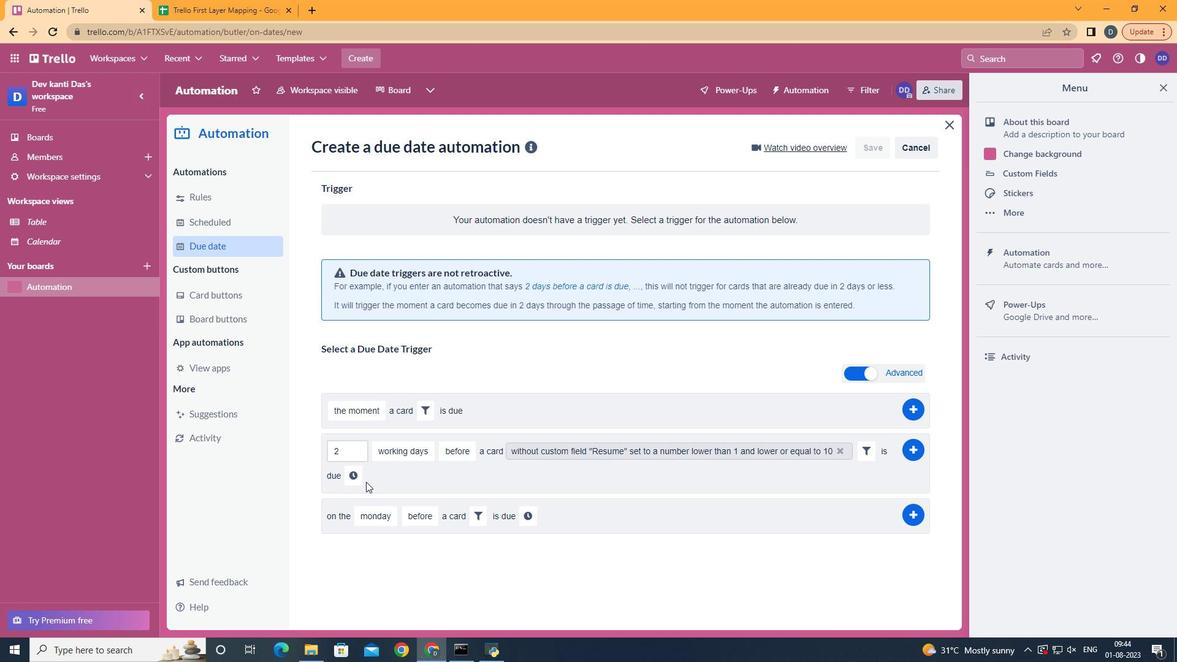 
Action: Mouse pressed left at (352, 479)
Screenshot: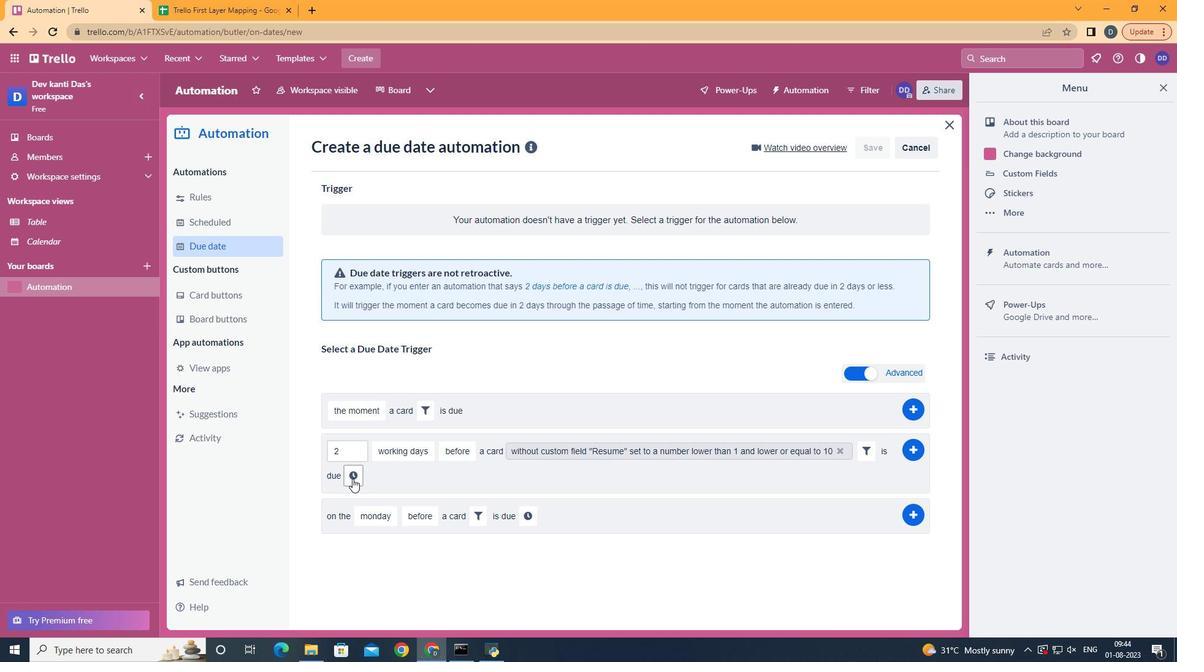 
Action: Mouse moved to (376, 479)
Screenshot: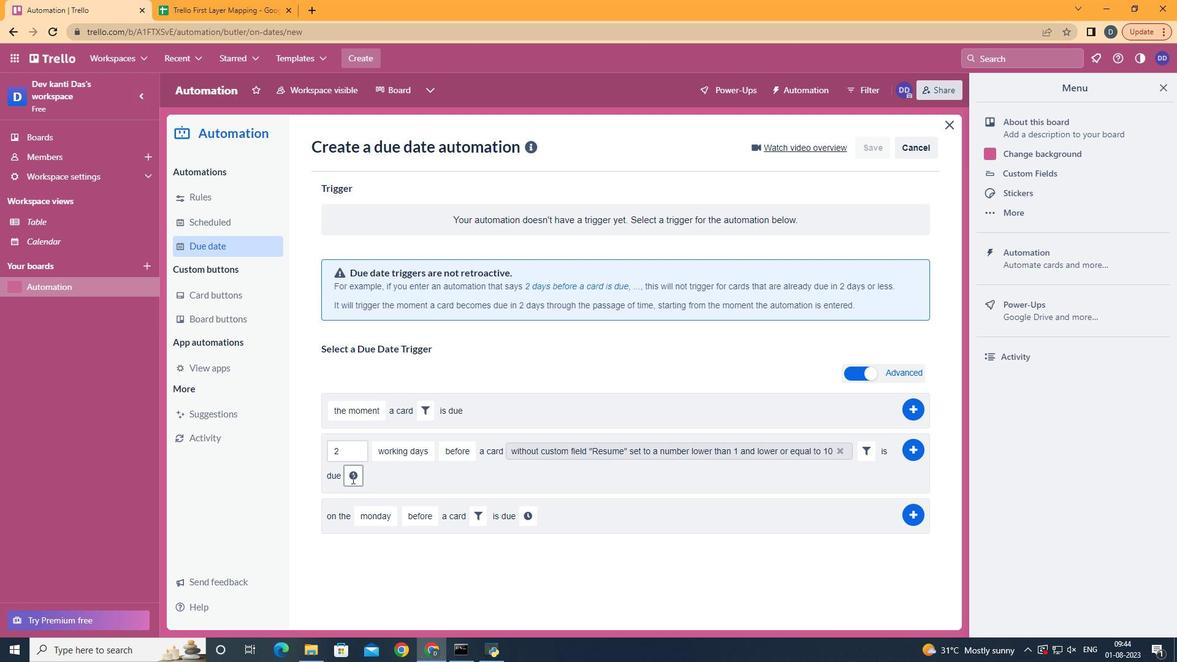 
Action: Mouse pressed left at (376, 479)
Screenshot: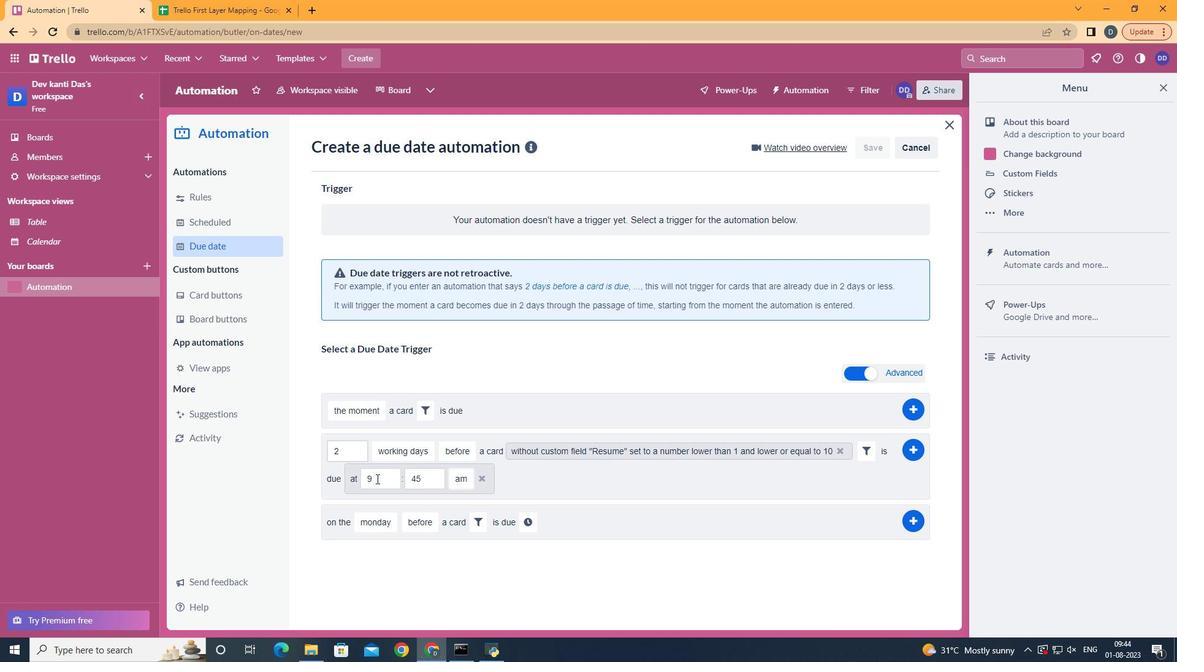 
Action: Mouse moved to (377, 479)
Screenshot: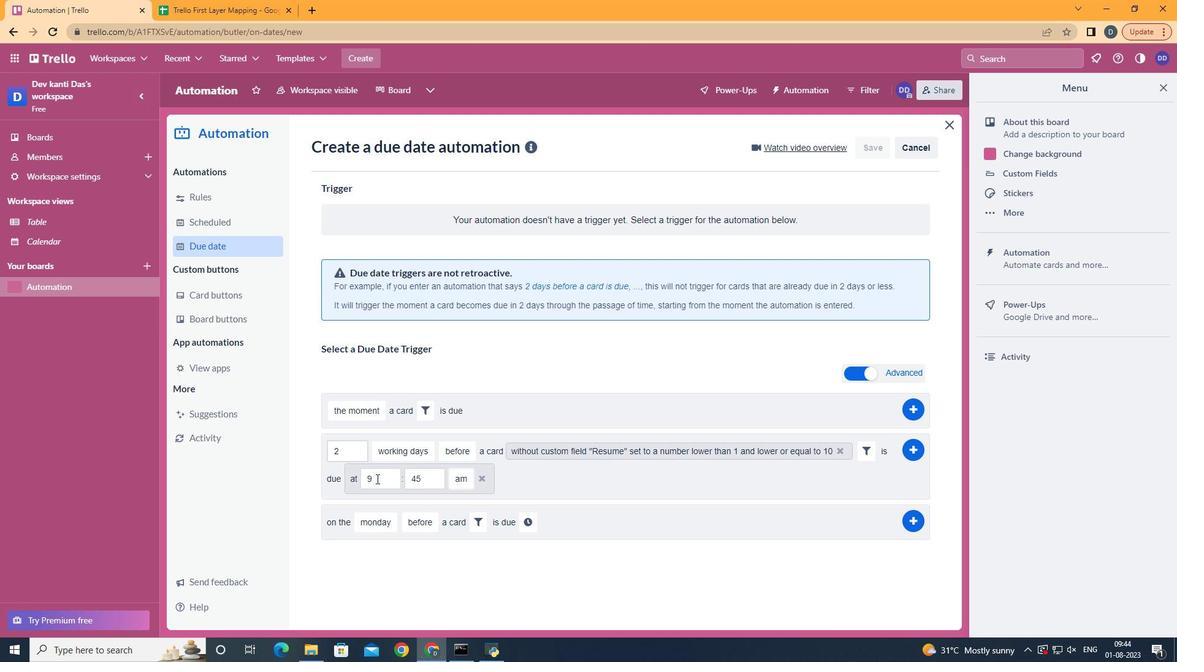 
Action: Key pressed <Key.backspace>11
Screenshot: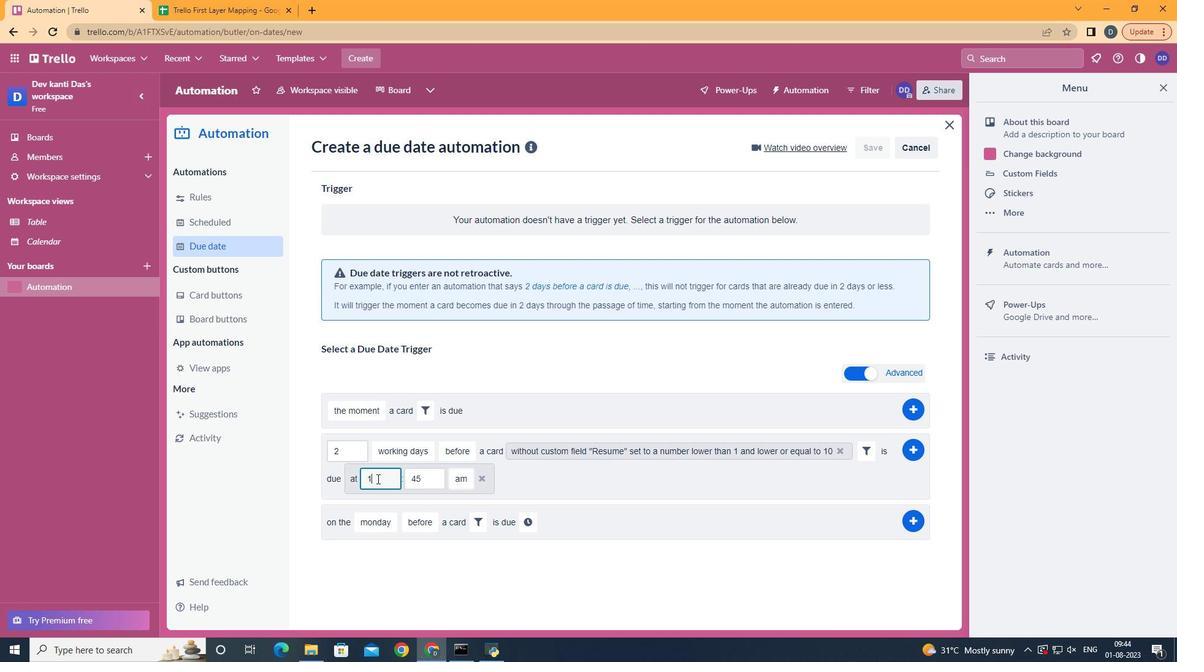 
Action: Mouse moved to (433, 480)
Screenshot: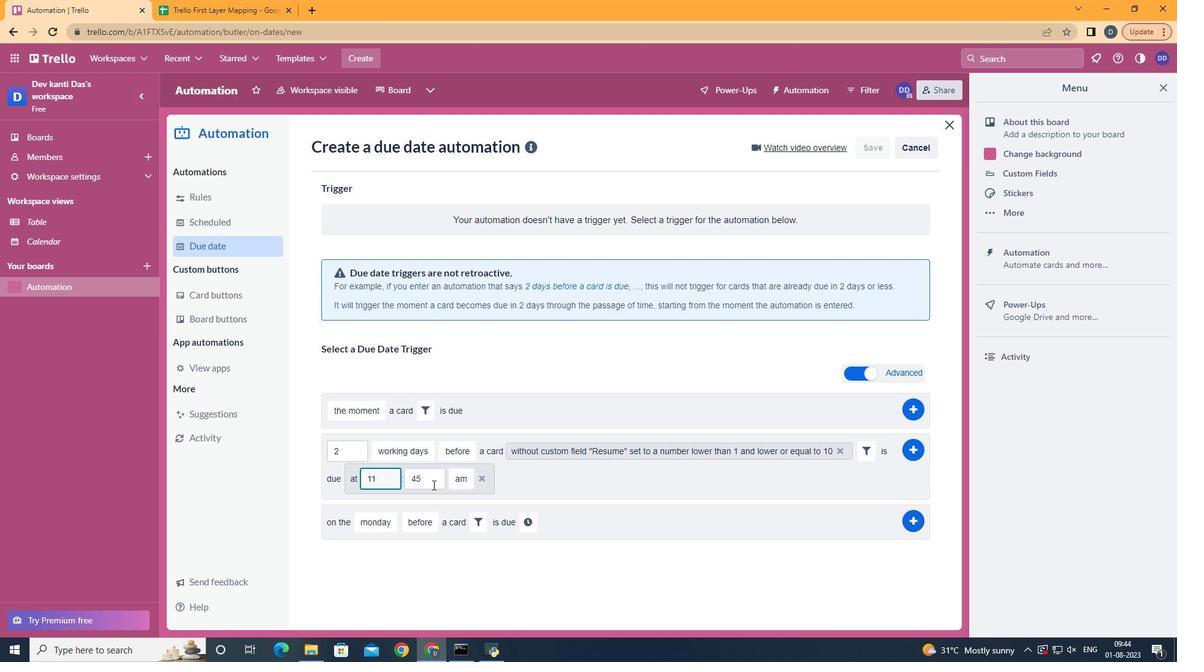 
Action: Mouse pressed left at (433, 480)
Screenshot: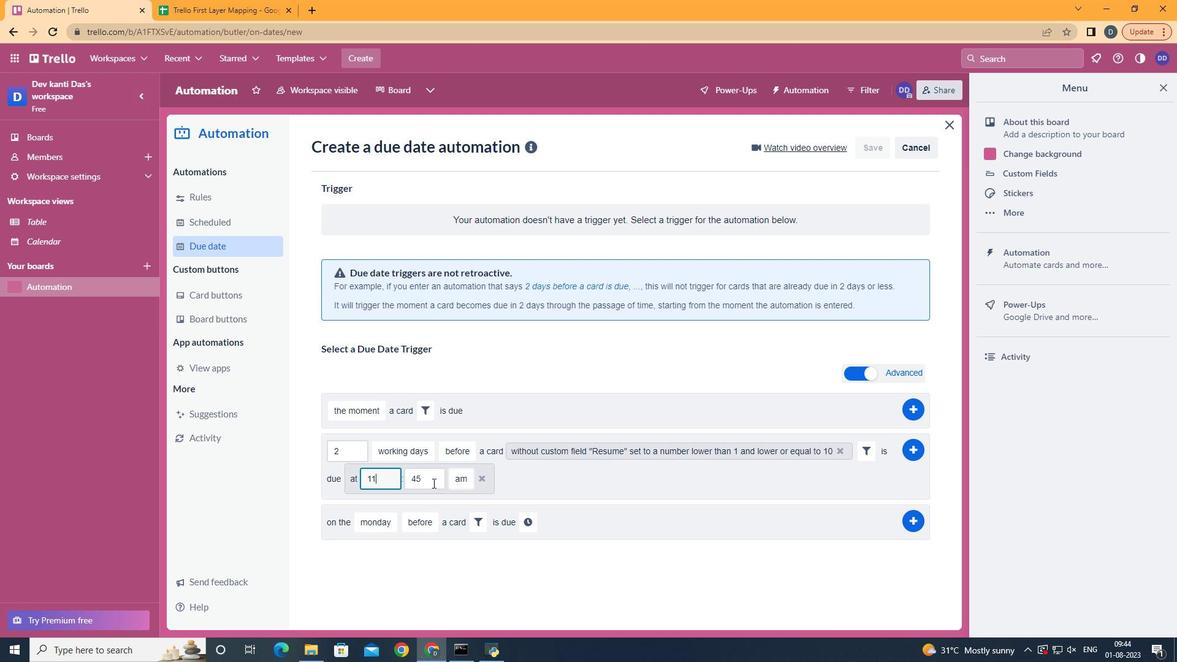 
Action: Key pressed <Key.backspace><Key.backspace>00
Screenshot: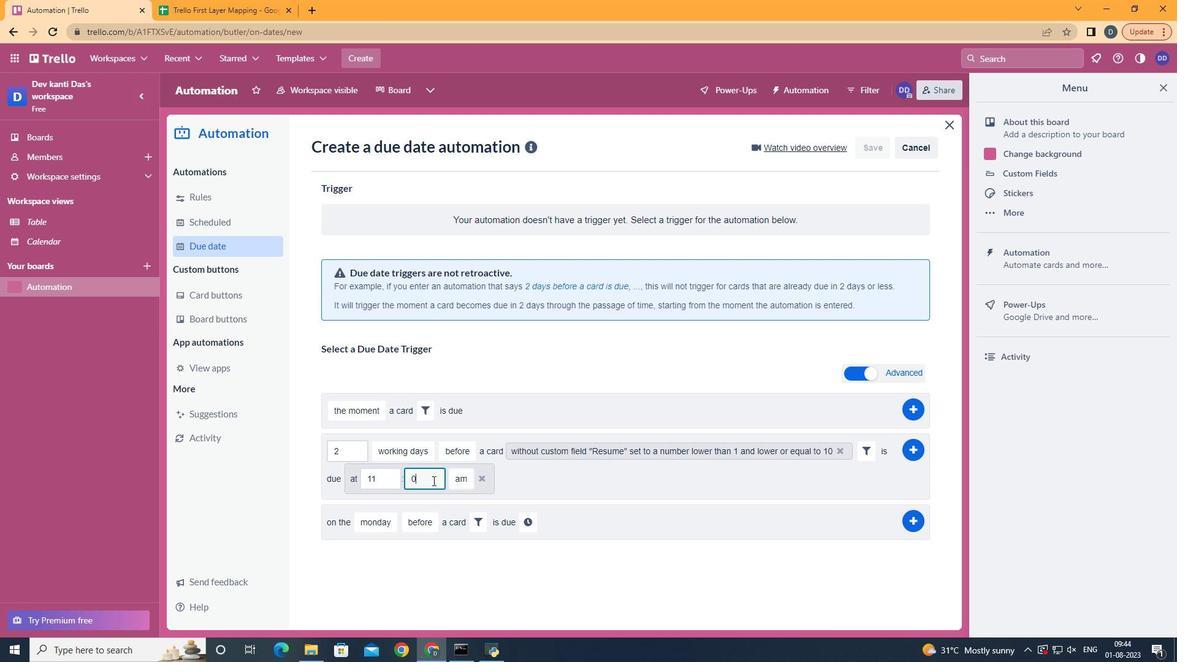 
Action: Mouse moved to (921, 447)
Screenshot: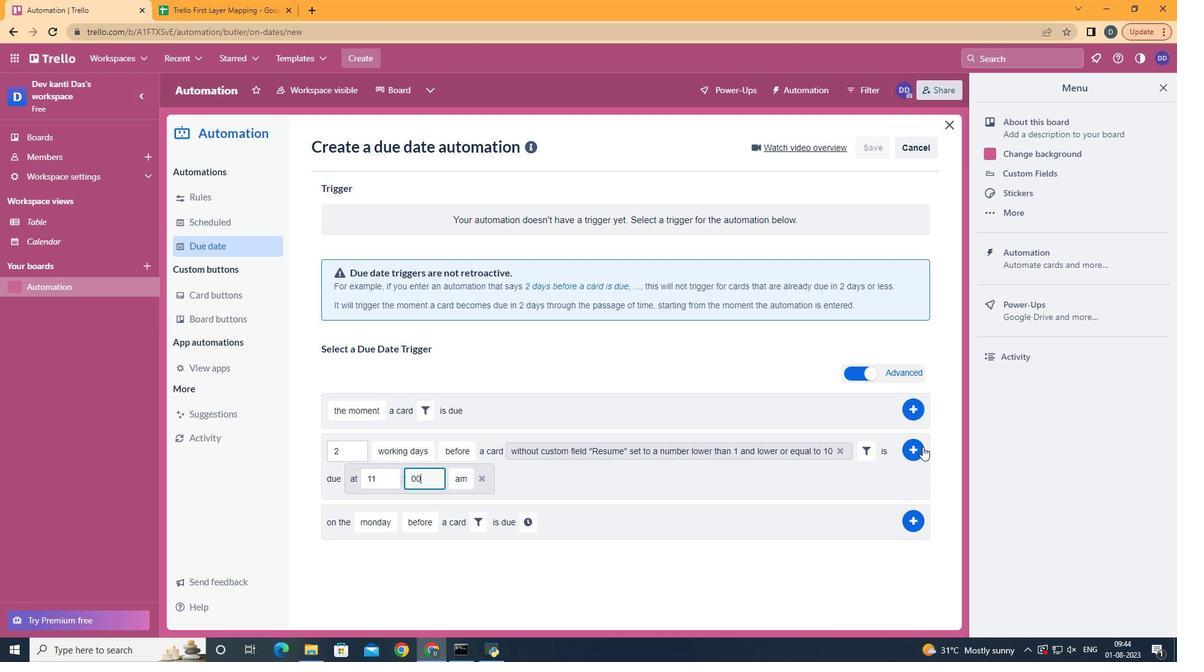 
Action: Mouse pressed left at (921, 447)
Screenshot: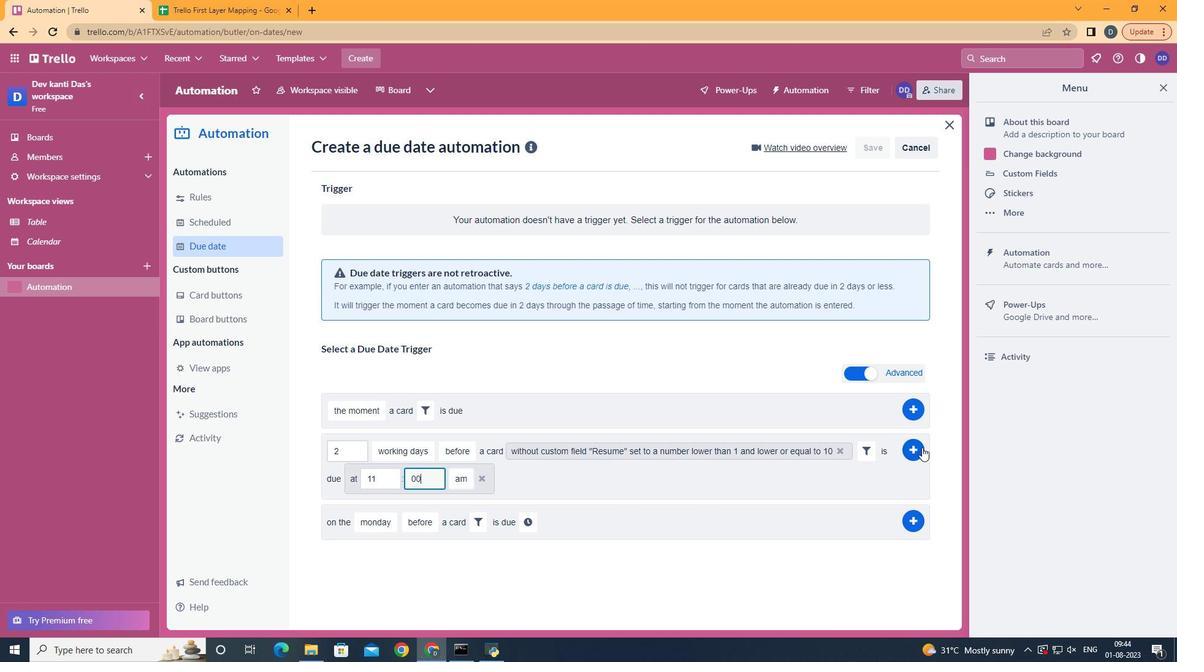 
Action: Mouse moved to (614, 377)
Screenshot: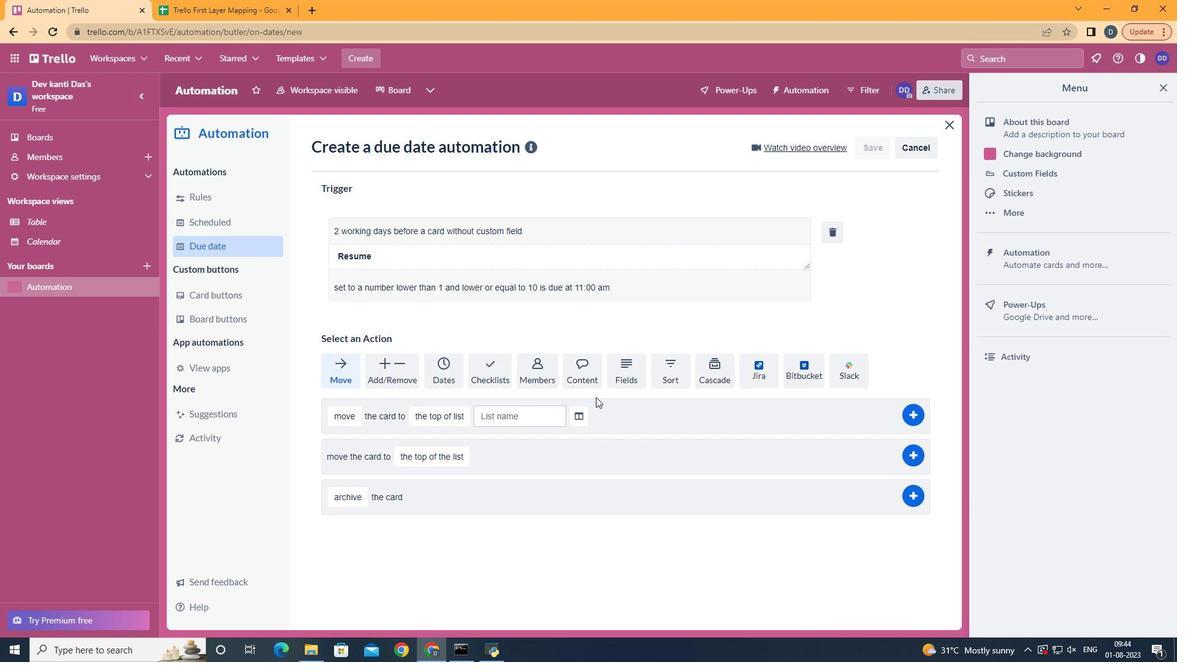 
